 Task: Find a place to stay in Gumdag, Turkmenistan, from June 8 to June 12 for 2 guests, with a price range of ₹8000 to ₹16000, 1 bedroom, 1 bathroom, and self check-in option.
Action: Mouse moved to (448, 107)
Screenshot: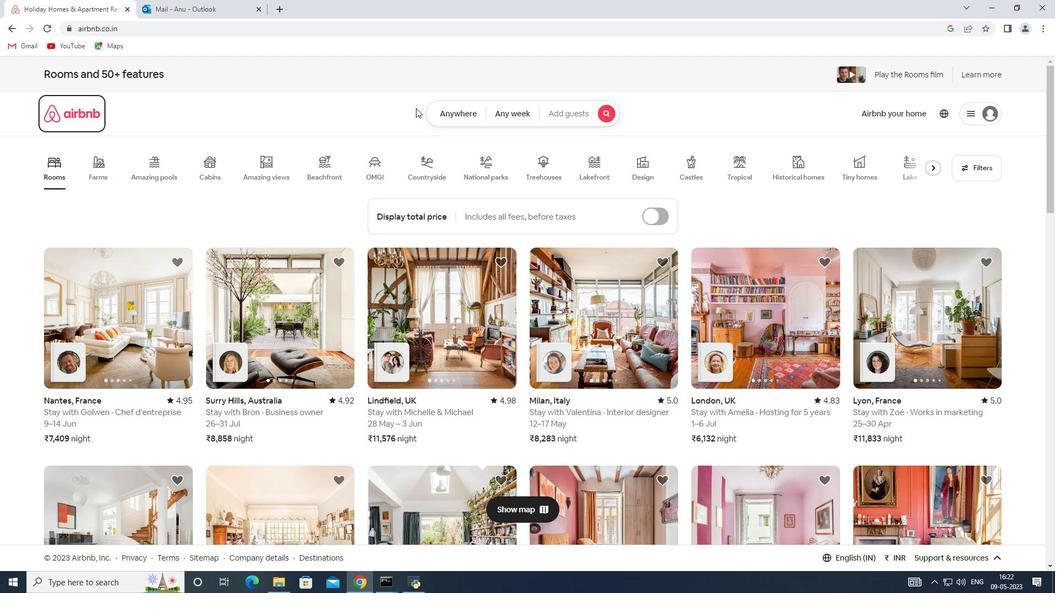 
Action: Mouse pressed left at (448, 107)
Screenshot: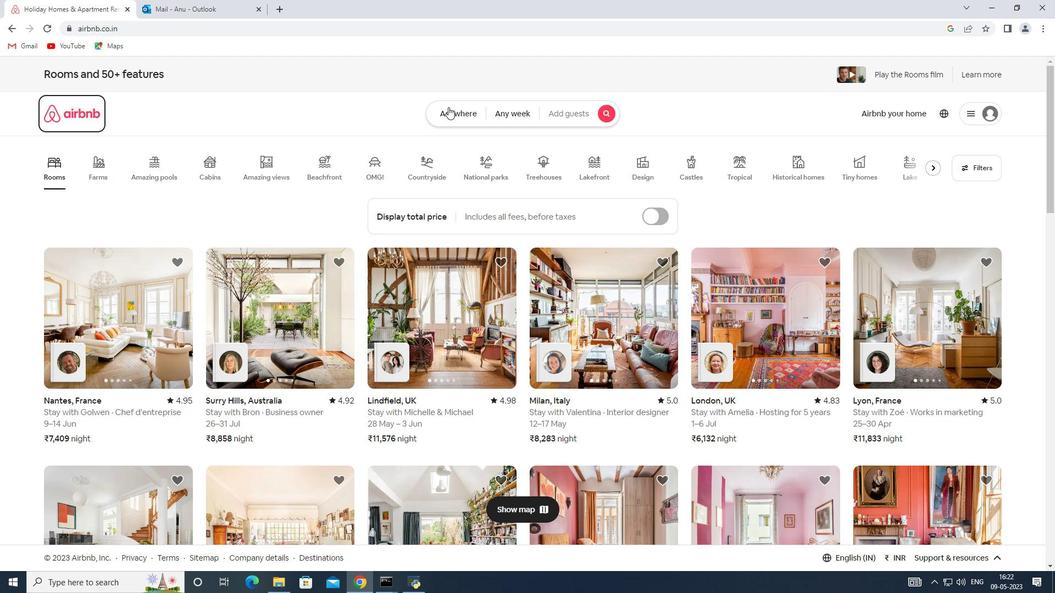 
Action: Mouse moved to (392, 145)
Screenshot: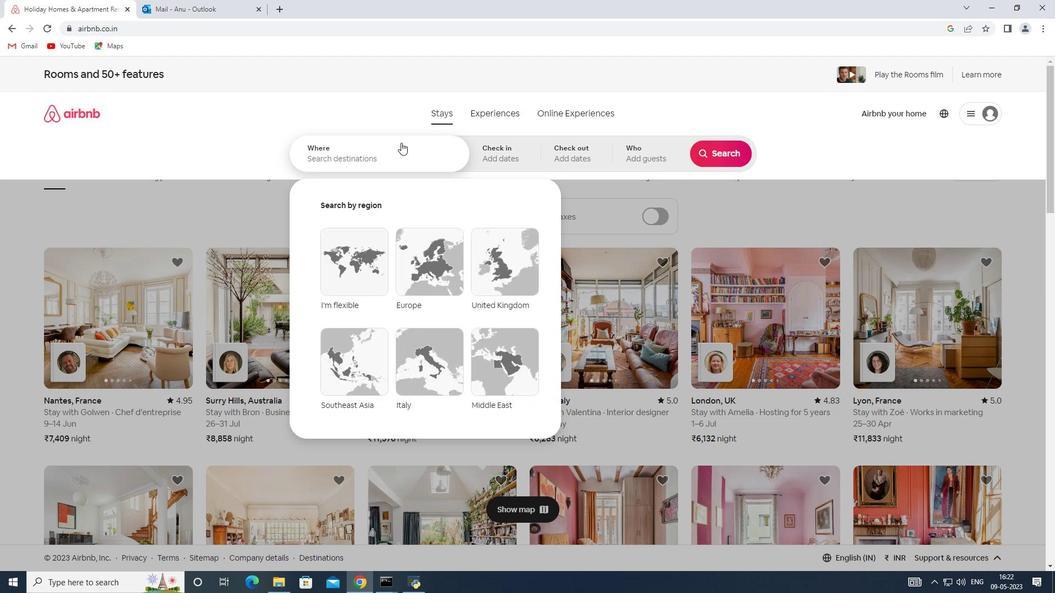 
Action: Mouse pressed left at (392, 145)
Screenshot: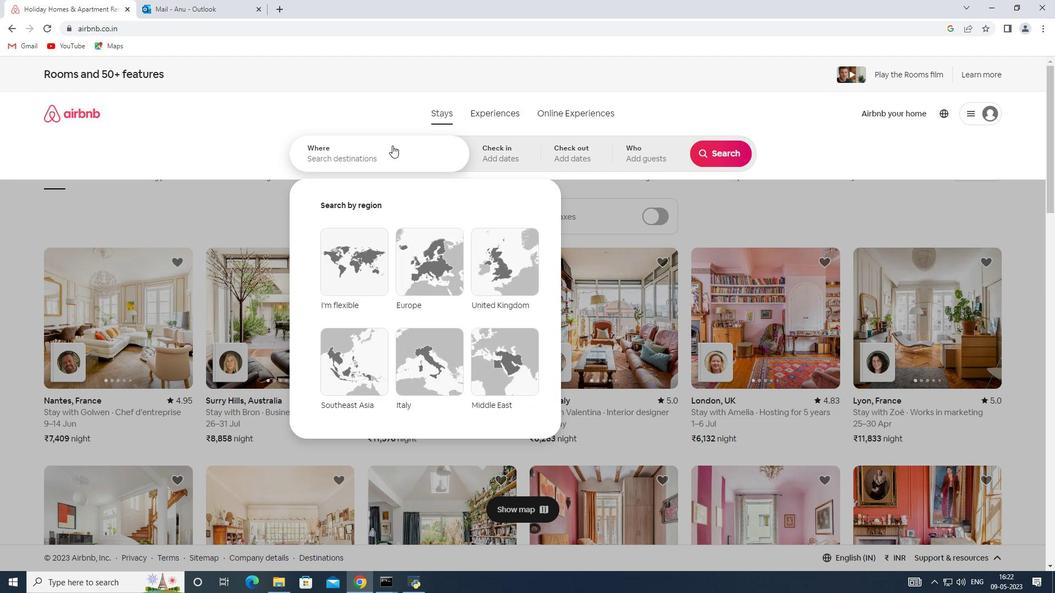 
Action: Key pressed <Key.shift><Key.shift><Key.shift><Key.shift><Key.shift><Key.shift><Key.shift><Key.shift><Key.shift><Key.shift><Key.shift><Key.shift><Key.shift><Key.shift><Key.shift><Key.shift><Key.shift><Key.shift><Key.shift><Key.shift><Key.shift><Key.shift><Key.shift><Key.shift><Key.shift><Key.shift><Key.shift><Key.shift><Key.shift><Key.shift><Key.shift>Gumdag,<Key.shift>Turkmenistan
Screenshot: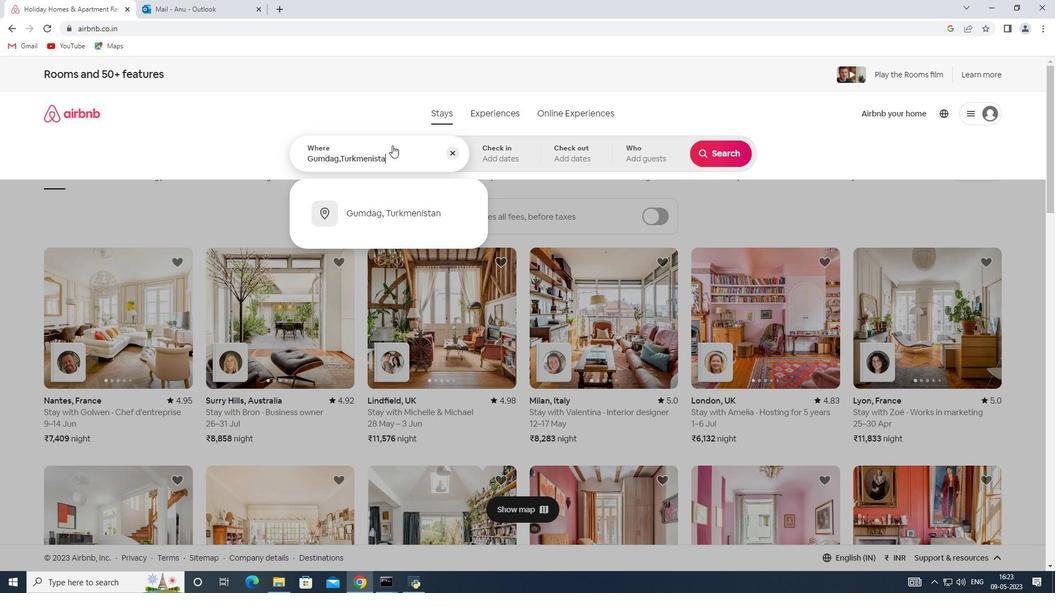 
Action: Mouse moved to (513, 143)
Screenshot: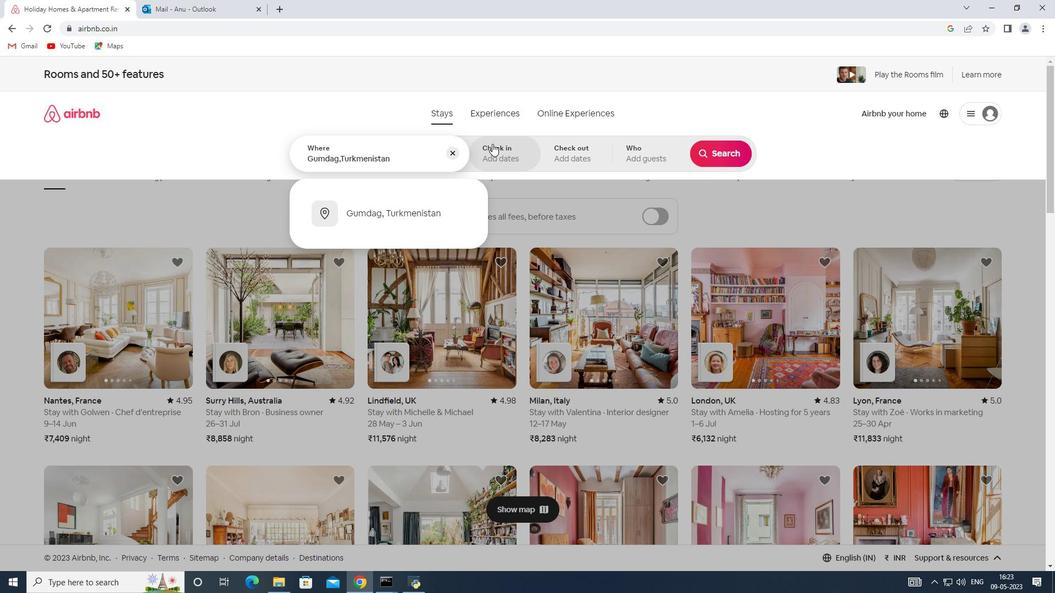 
Action: Mouse pressed left at (513, 143)
Screenshot: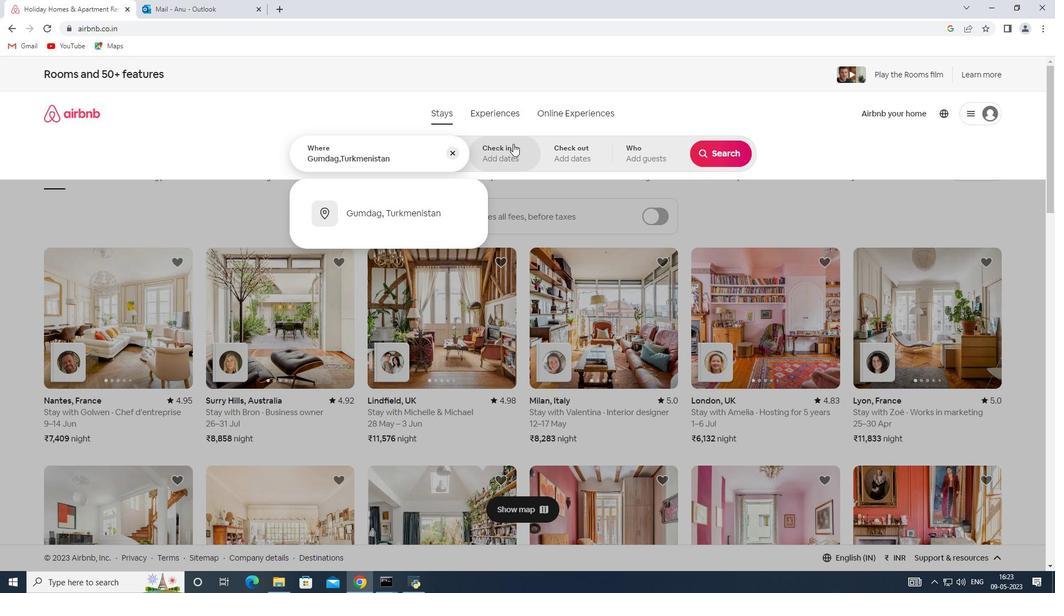 
Action: Mouse moved to (657, 310)
Screenshot: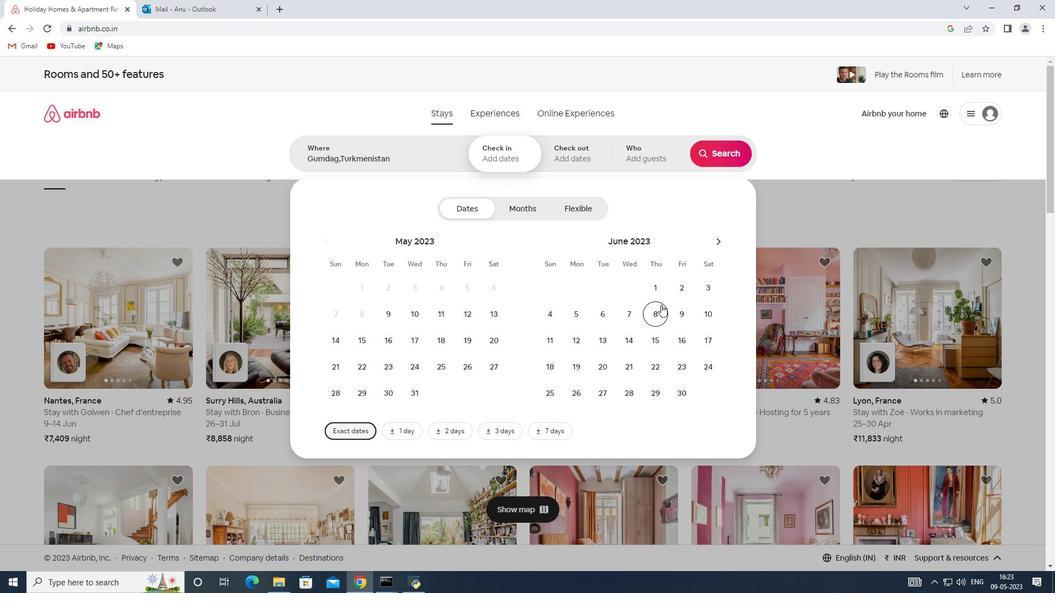 
Action: Mouse pressed left at (657, 310)
Screenshot: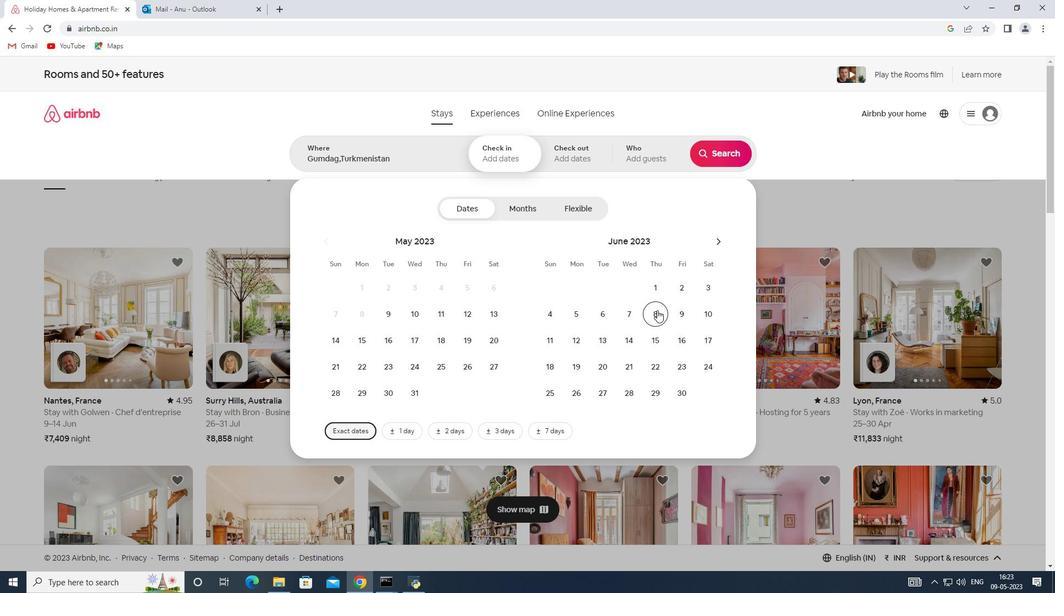 
Action: Mouse moved to (577, 340)
Screenshot: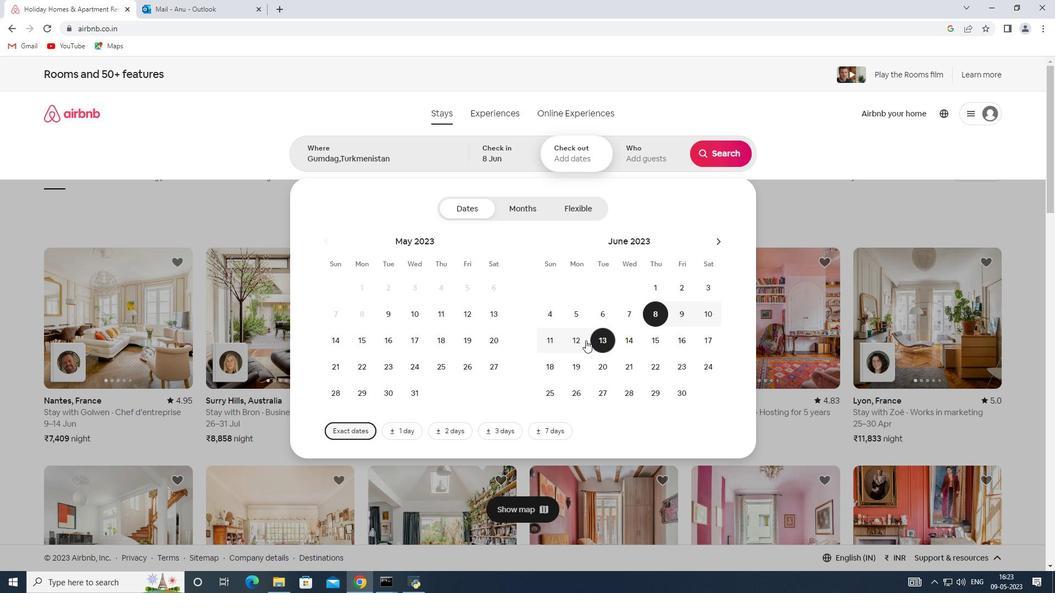 
Action: Mouse pressed left at (577, 340)
Screenshot: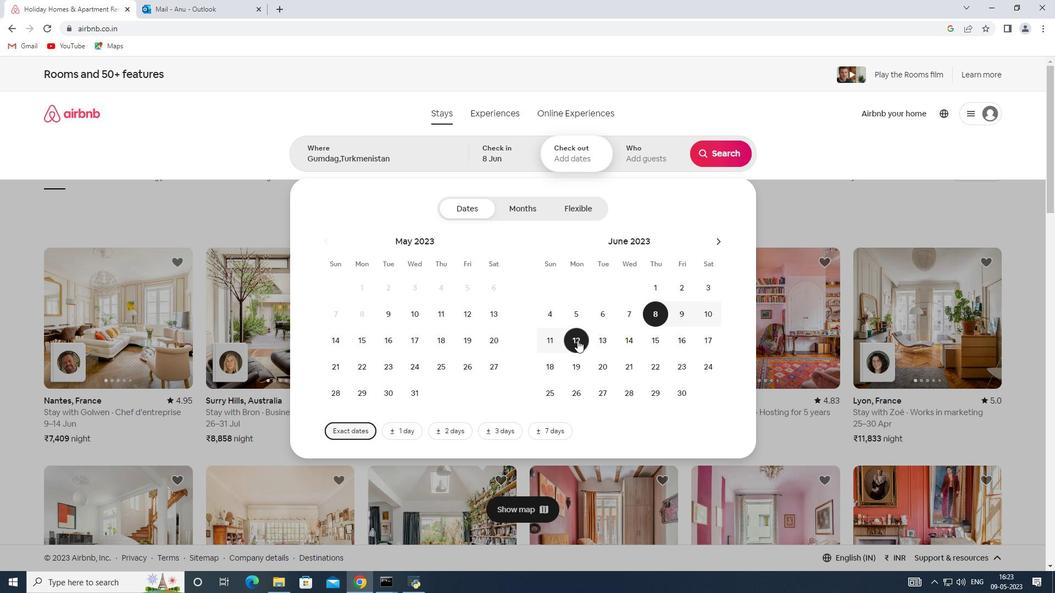 
Action: Mouse moved to (639, 155)
Screenshot: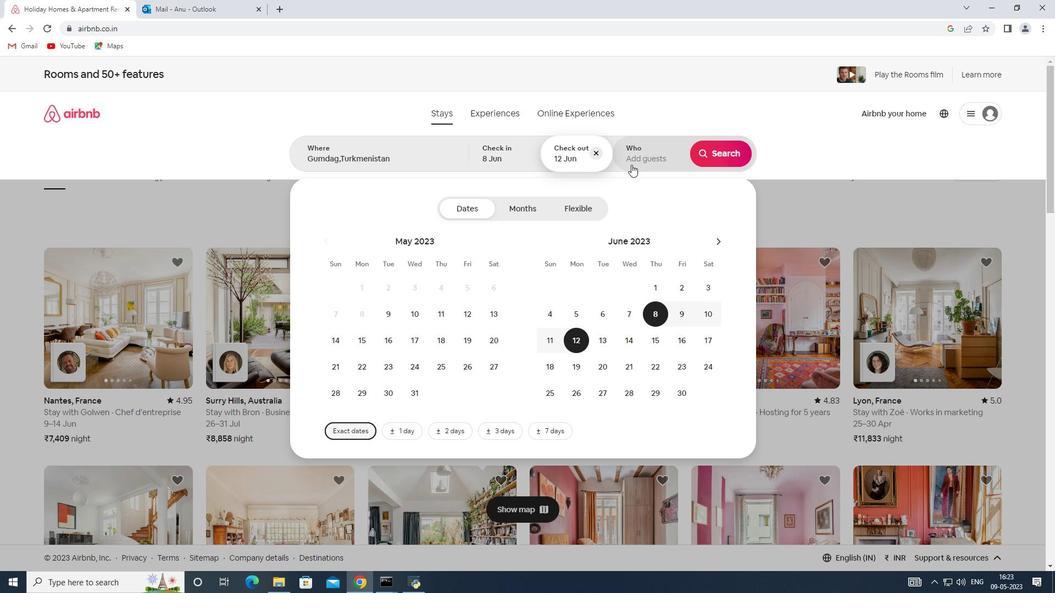 
Action: Mouse pressed left at (639, 155)
Screenshot: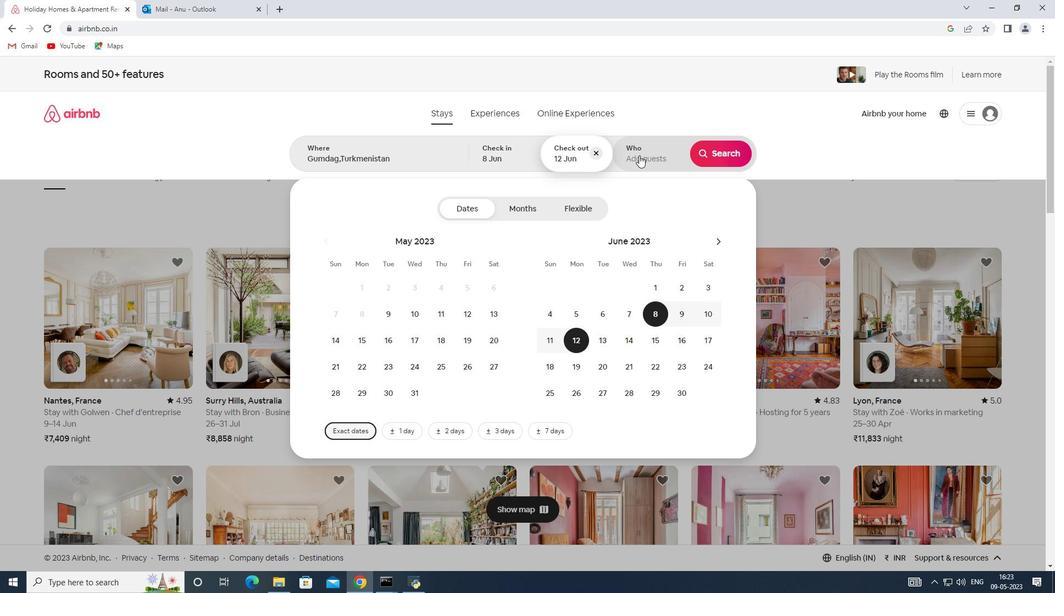 
Action: Mouse moved to (720, 213)
Screenshot: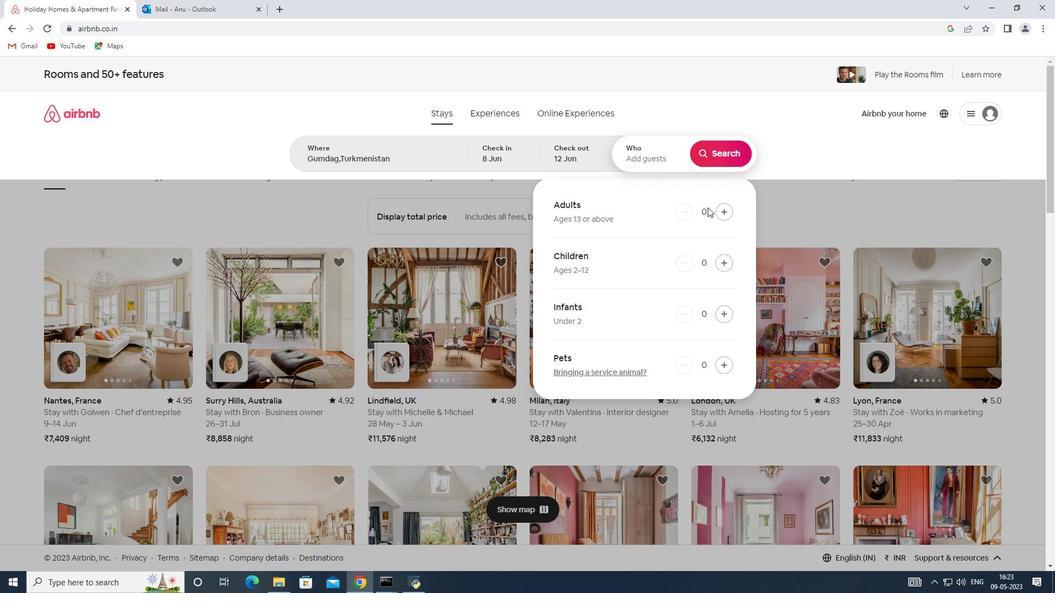
Action: Mouse pressed left at (720, 213)
Screenshot: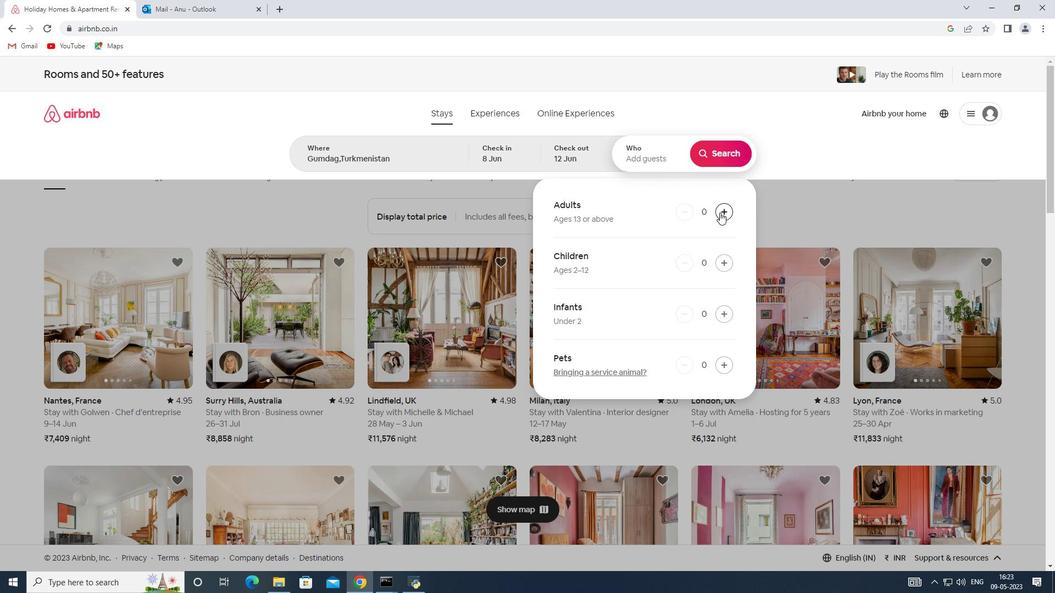 
Action: Mouse pressed left at (720, 213)
Screenshot: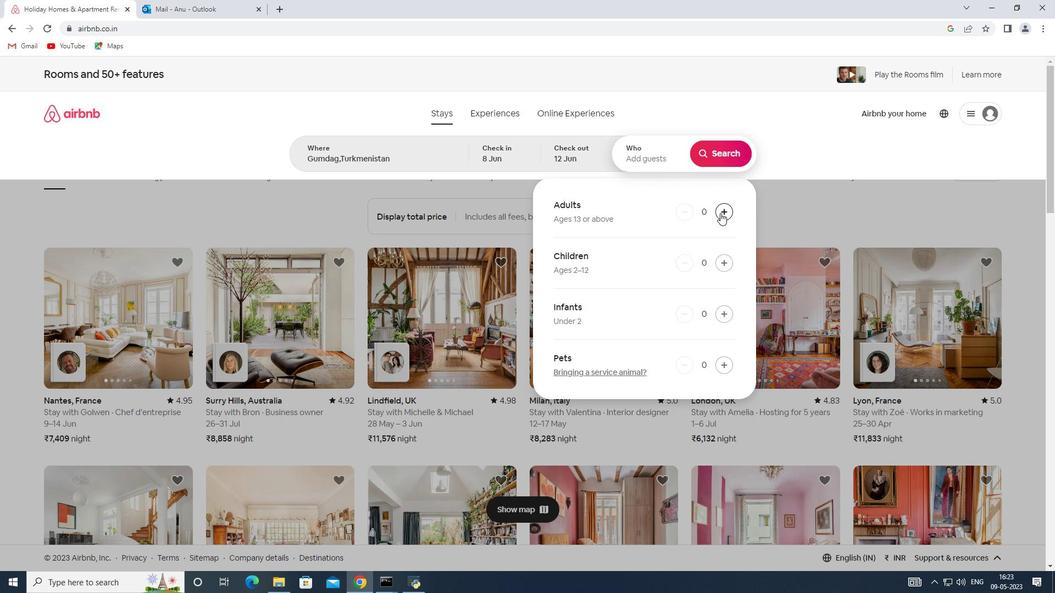 
Action: Mouse moved to (733, 155)
Screenshot: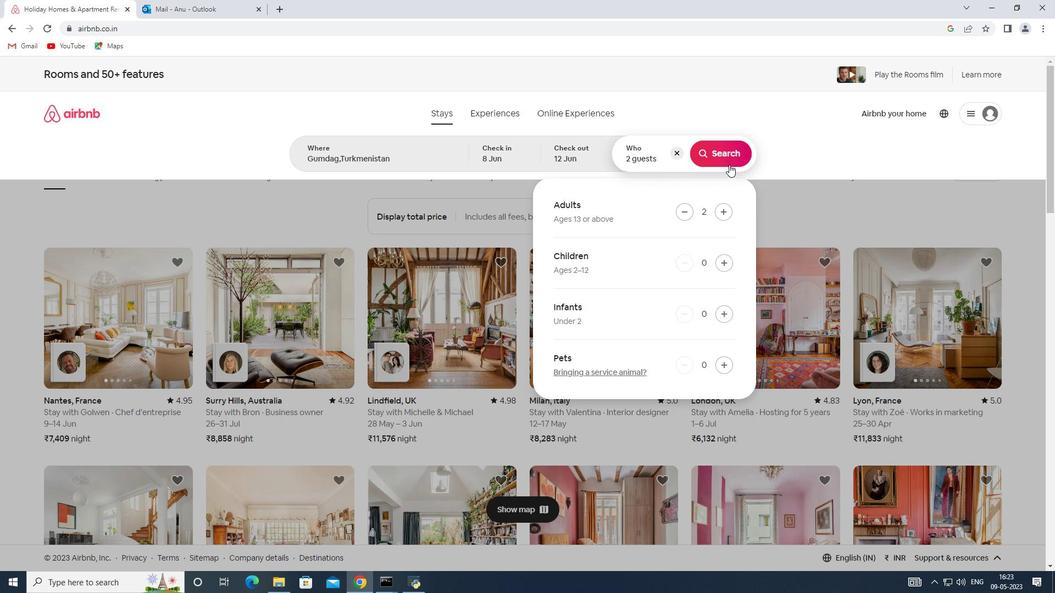 
Action: Mouse pressed left at (733, 155)
Screenshot: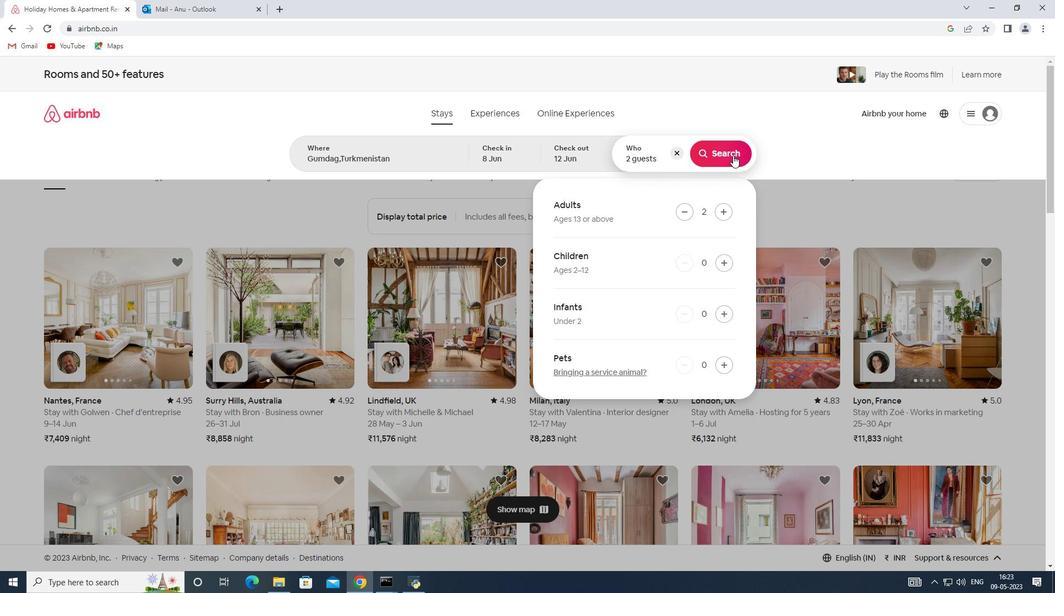 
Action: Mouse moved to (1010, 117)
Screenshot: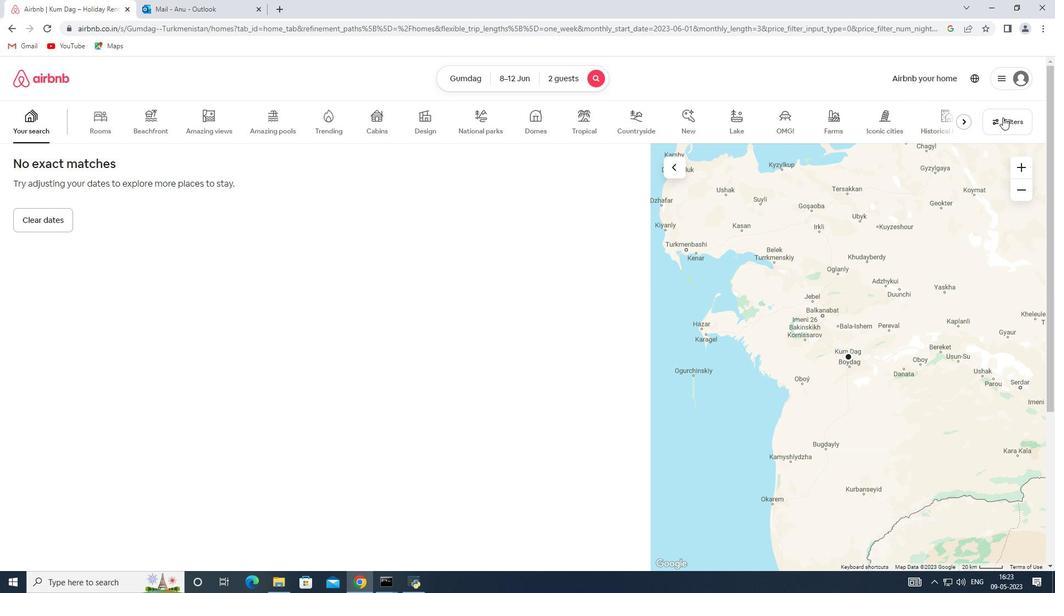 
Action: Mouse pressed left at (1010, 117)
Screenshot: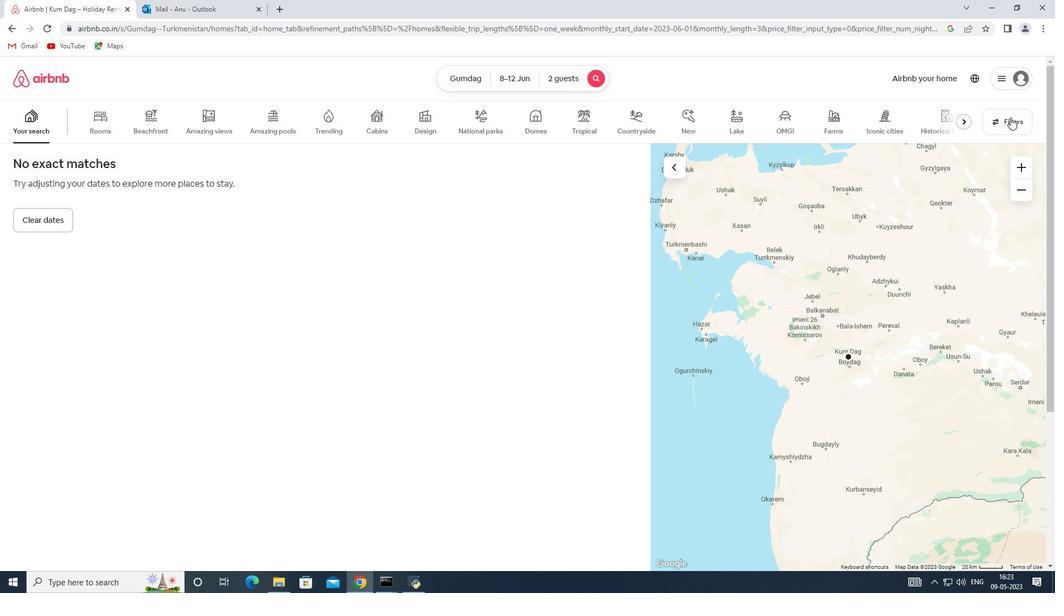 
Action: Mouse moved to (386, 391)
Screenshot: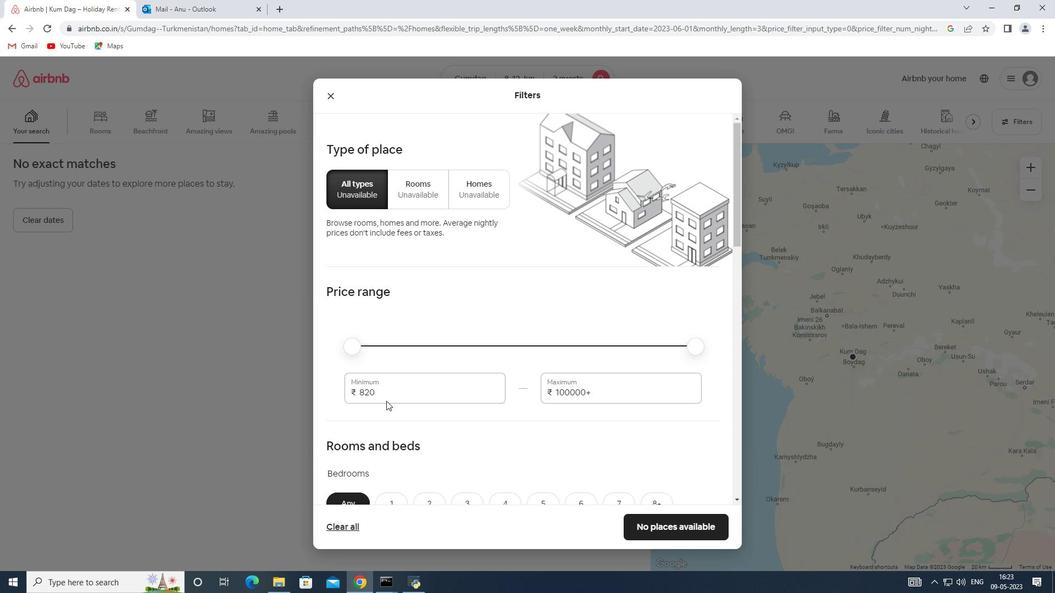 
Action: Mouse pressed left at (386, 391)
Screenshot: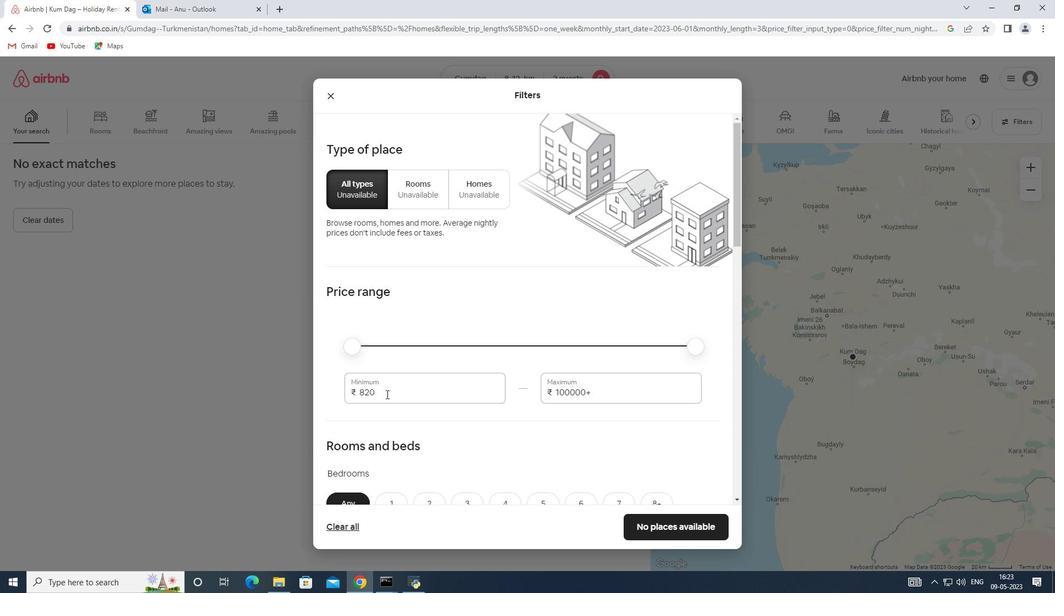 
Action: Mouse moved to (339, 388)
Screenshot: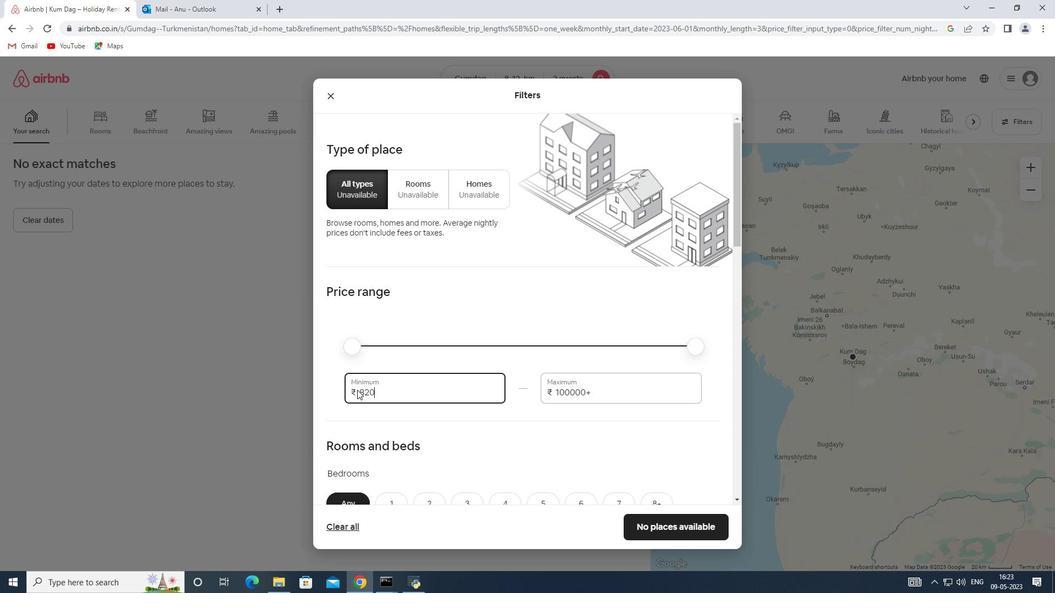 
Action: Key pressed 8000
Screenshot: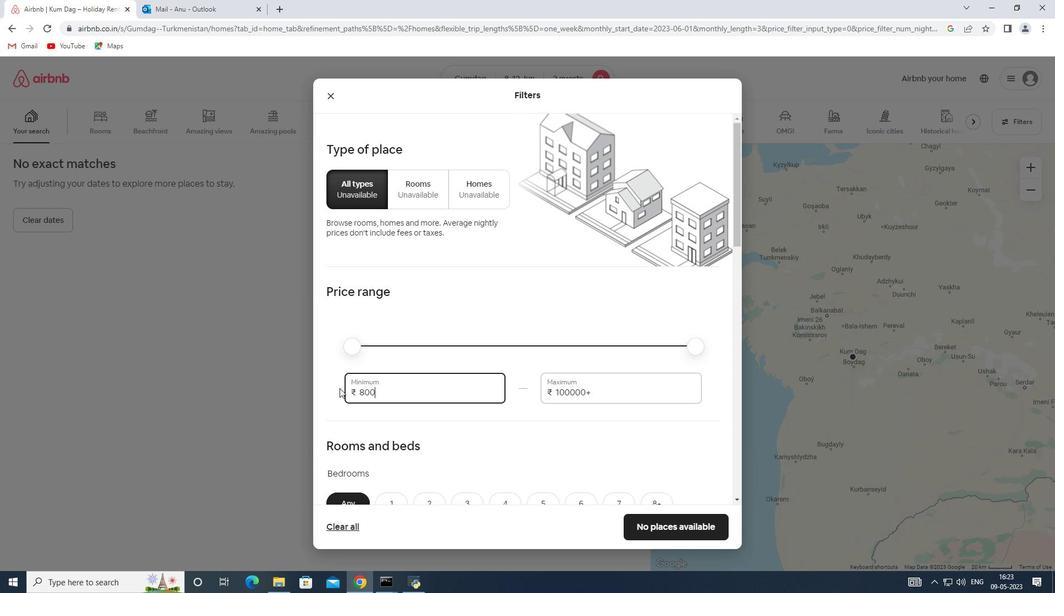 
Action: Mouse moved to (593, 395)
Screenshot: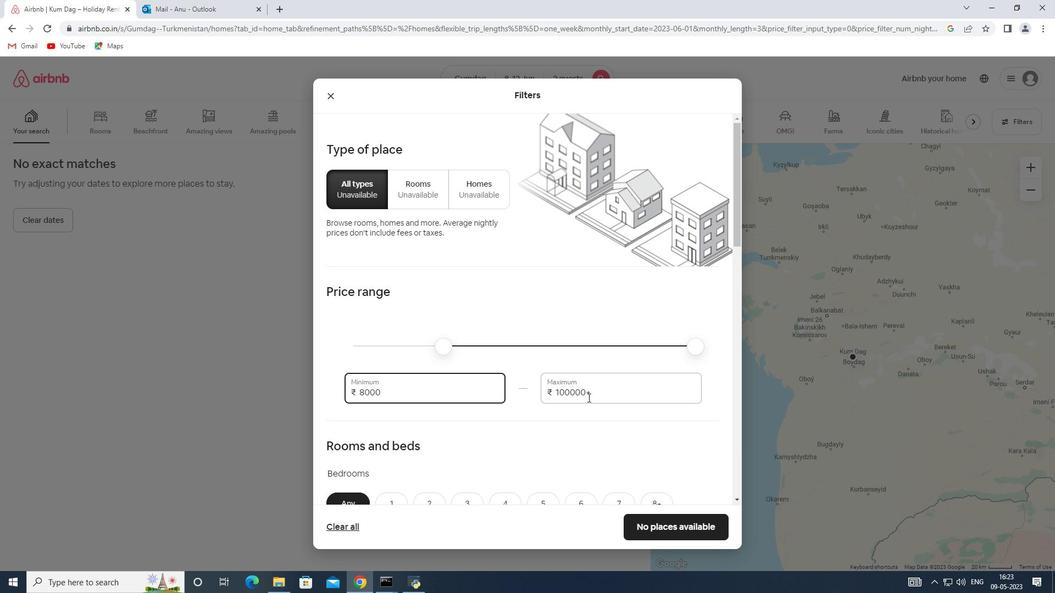 
Action: Mouse pressed left at (593, 395)
Screenshot: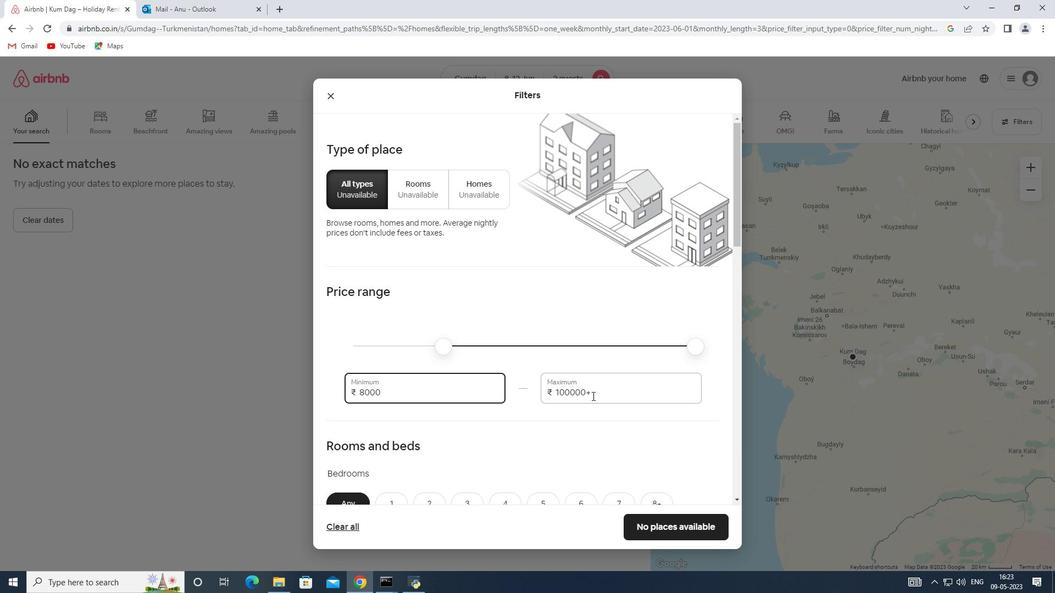 
Action: Mouse moved to (514, 400)
Screenshot: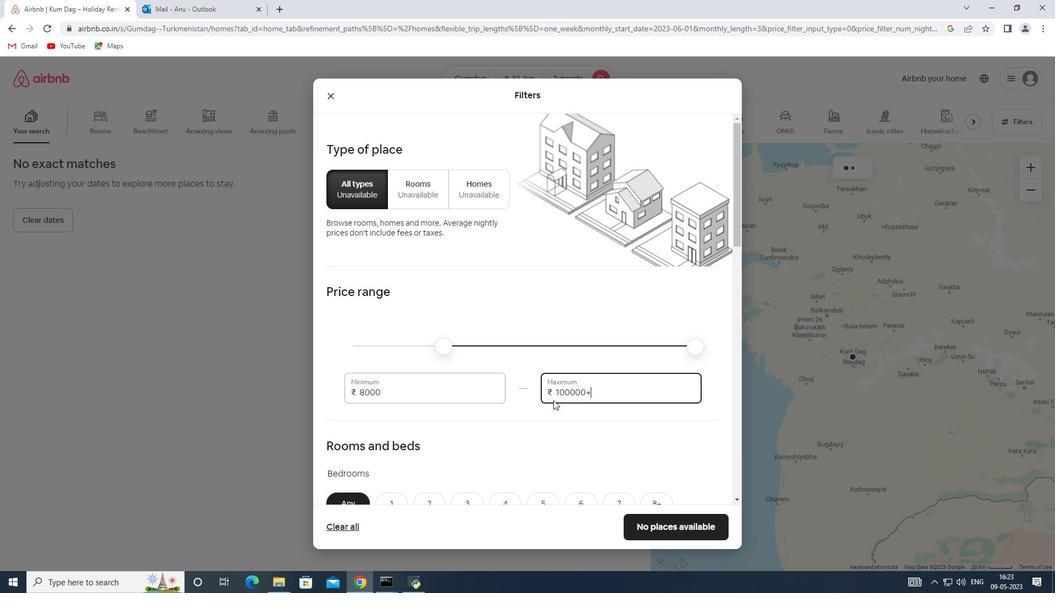 
Action: Key pressed 16000
Screenshot: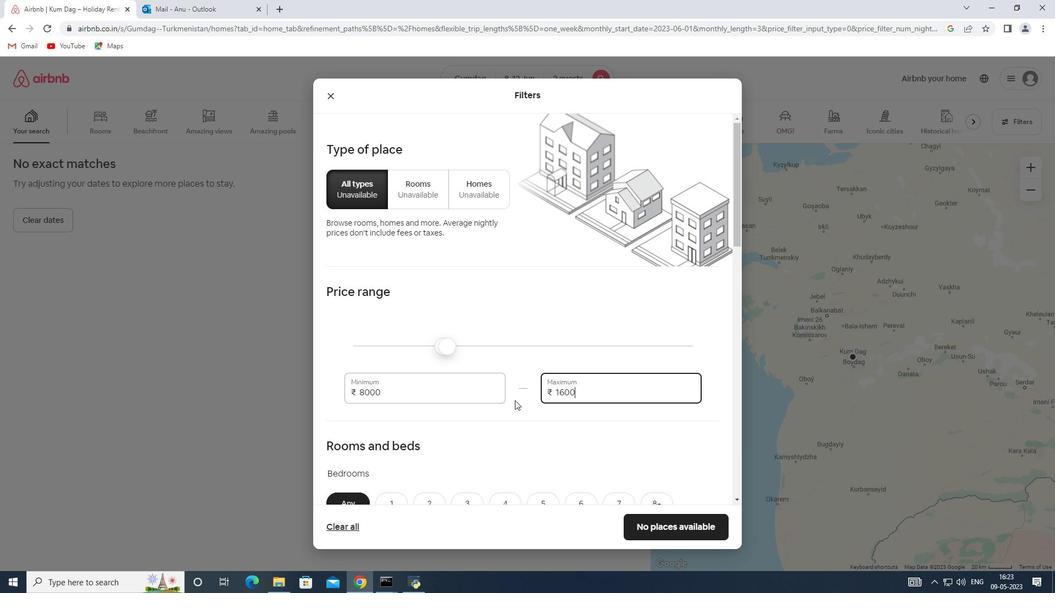 
Action: Mouse moved to (515, 396)
Screenshot: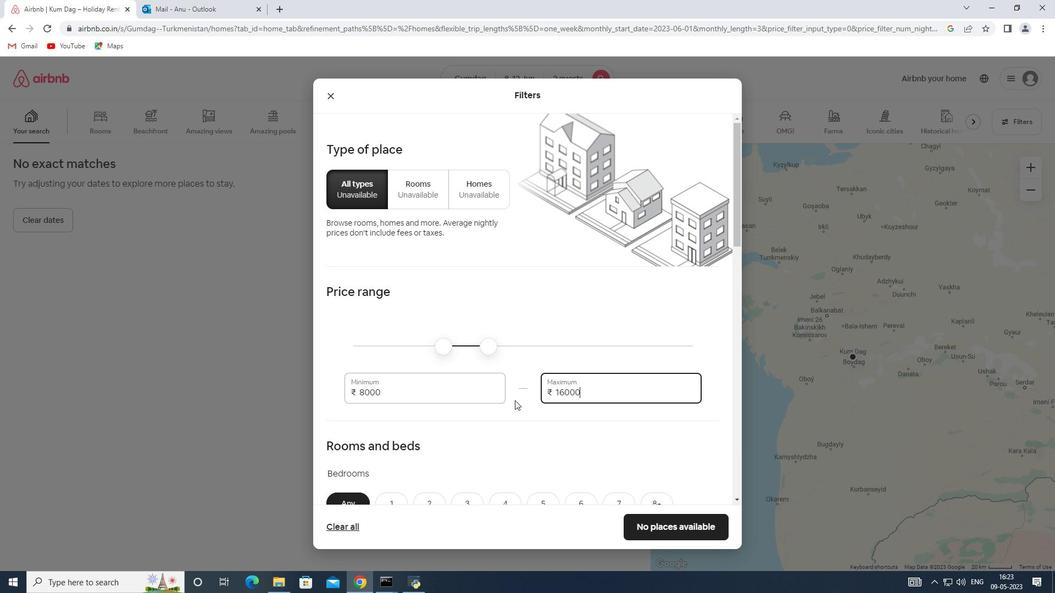 
Action: Mouse scrolled (515, 395) with delta (0, 0)
Screenshot: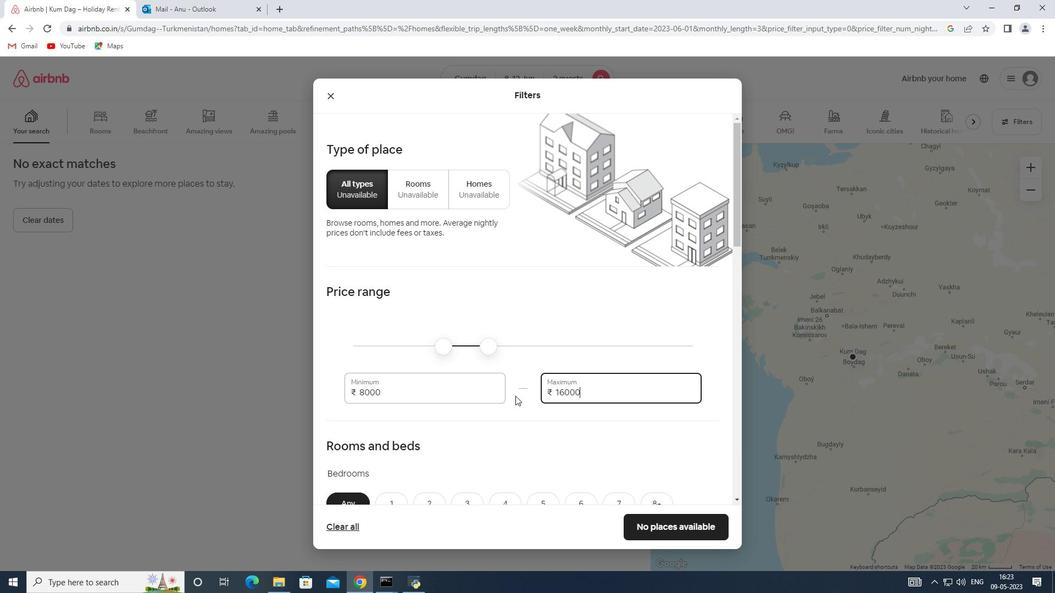 
Action: Mouse scrolled (515, 395) with delta (0, 0)
Screenshot: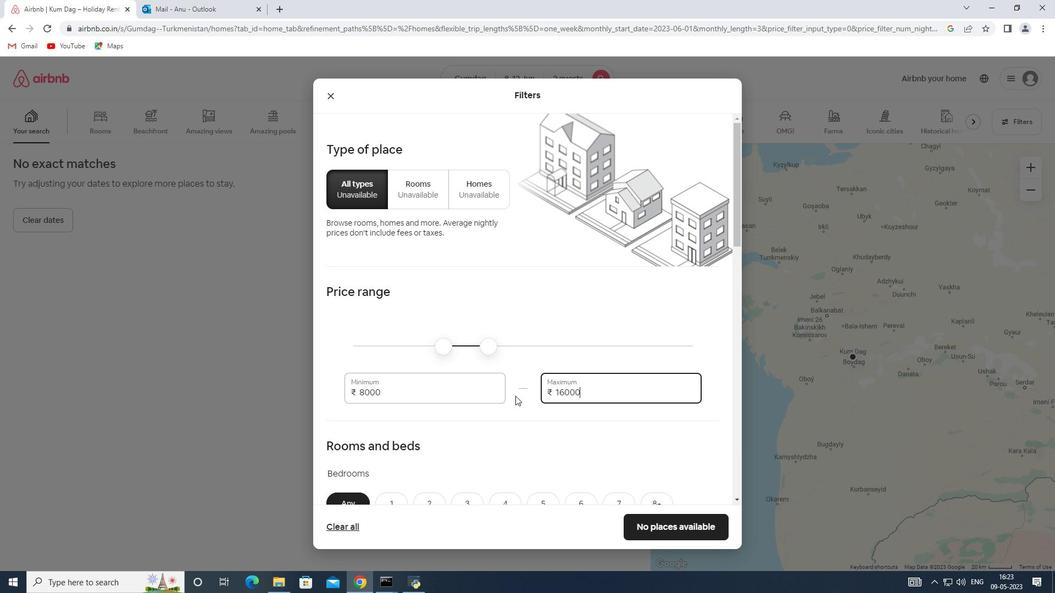 
Action: Mouse moved to (515, 391)
Screenshot: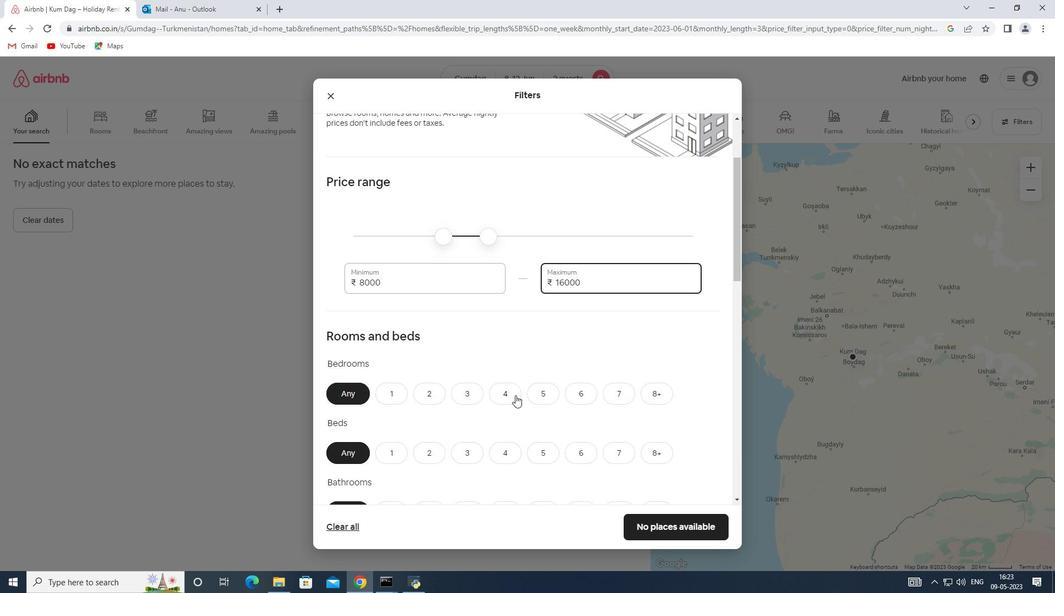 
Action: Mouse scrolled (515, 391) with delta (0, 0)
Screenshot: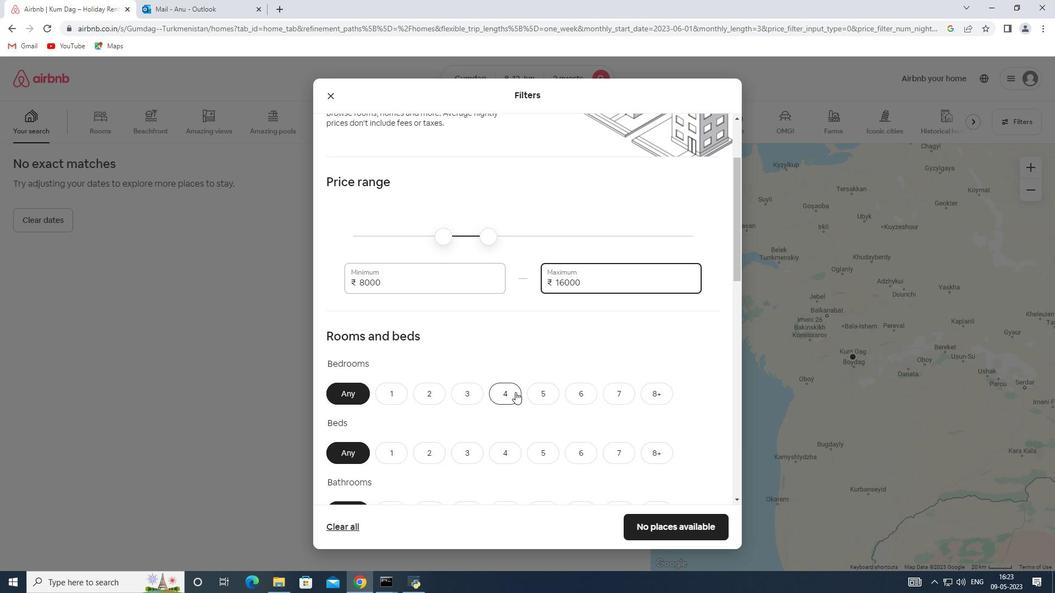 
Action: Mouse moved to (515, 391)
Screenshot: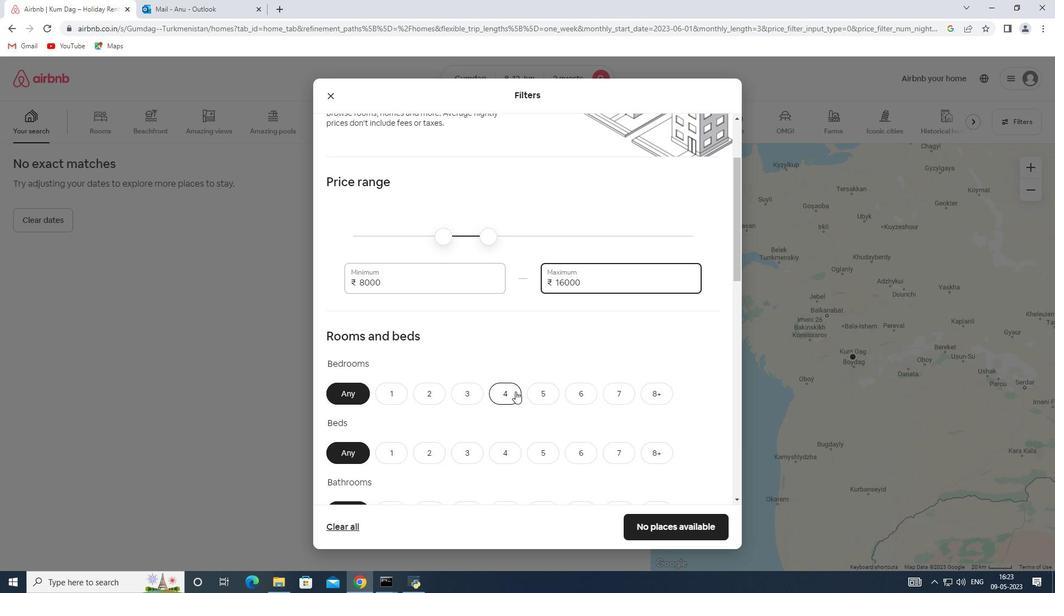 
Action: Mouse scrolled (515, 390) with delta (0, 0)
Screenshot: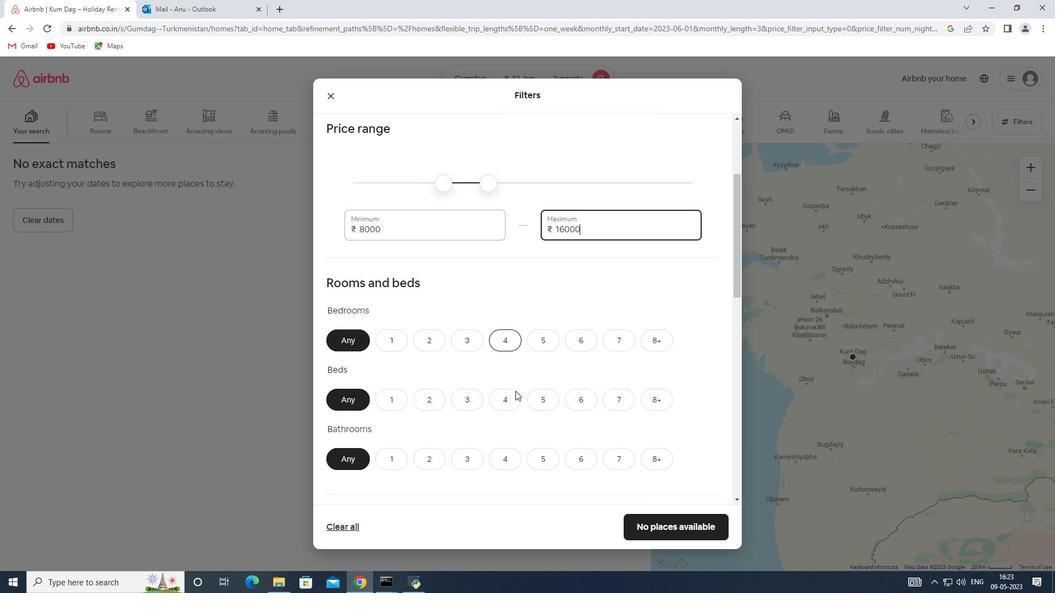 
Action: Mouse scrolled (515, 390) with delta (0, 0)
Screenshot: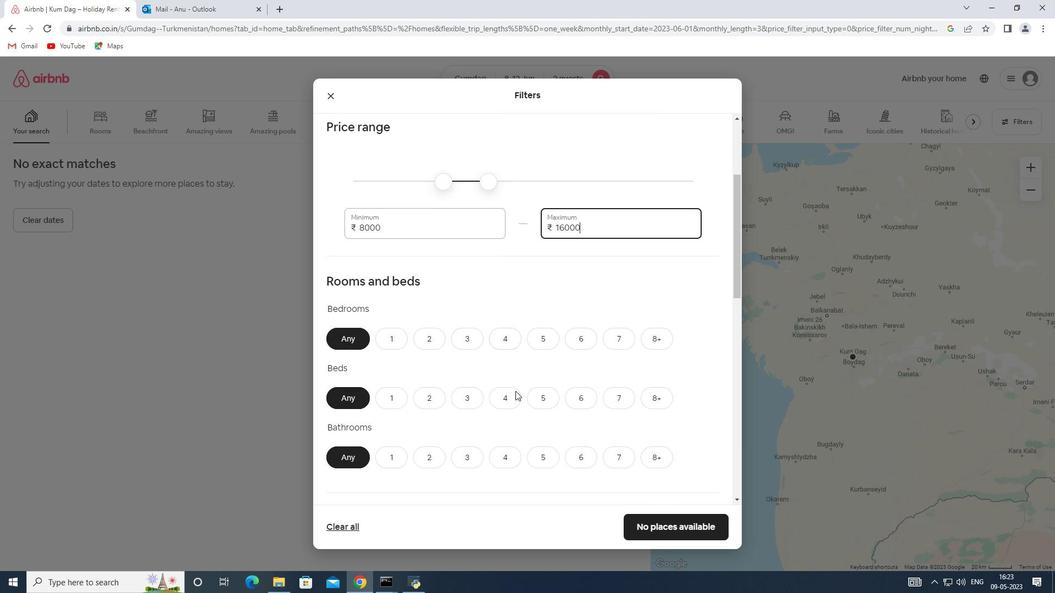 
Action: Mouse moved to (381, 219)
Screenshot: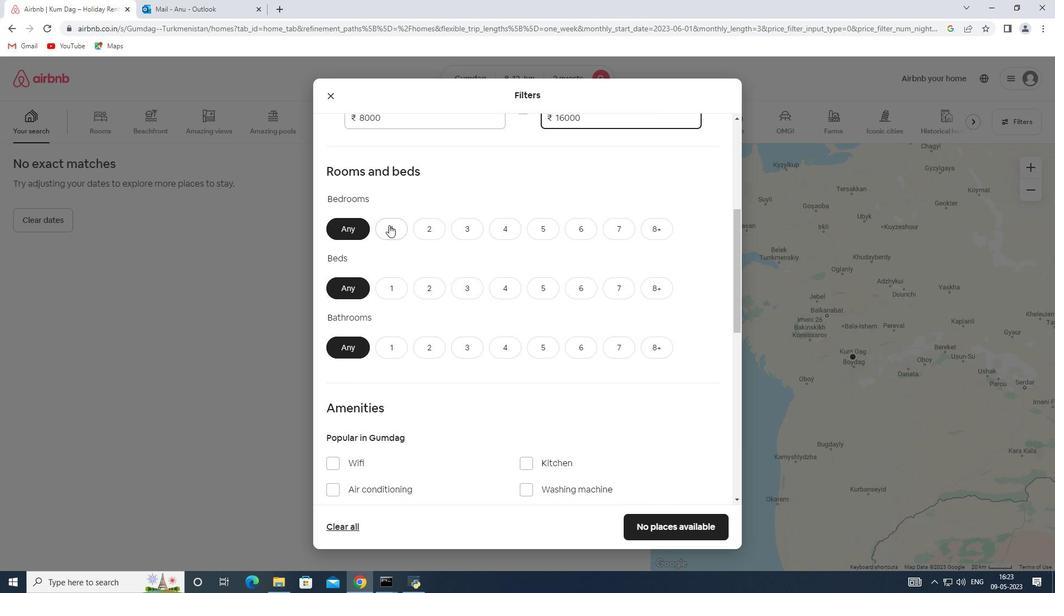 
Action: Mouse pressed left at (381, 219)
Screenshot: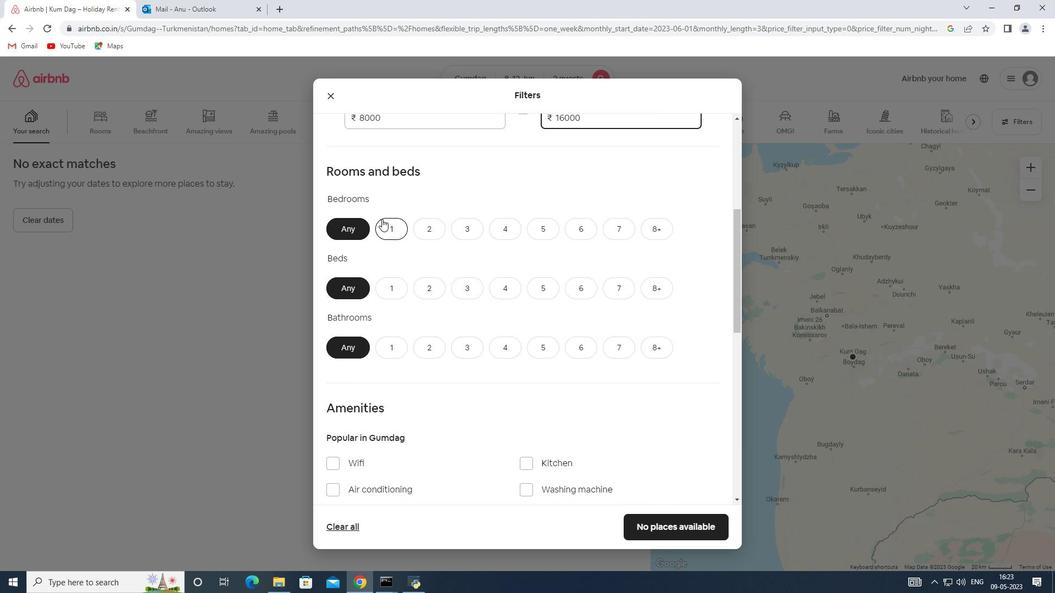 
Action: Mouse moved to (386, 288)
Screenshot: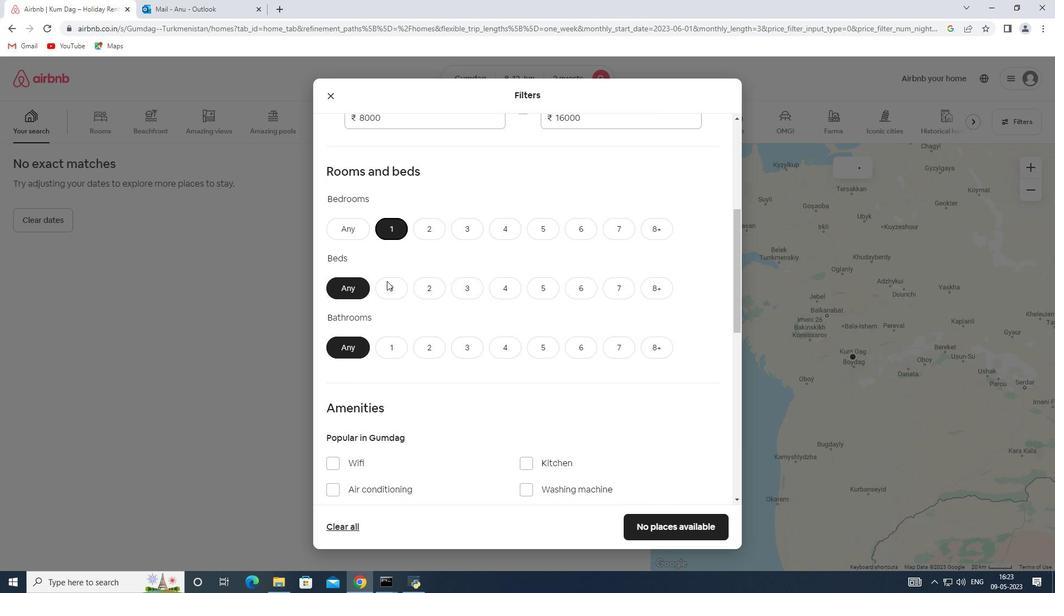 
Action: Mouse pressed left at (386, 288)
Screenshot: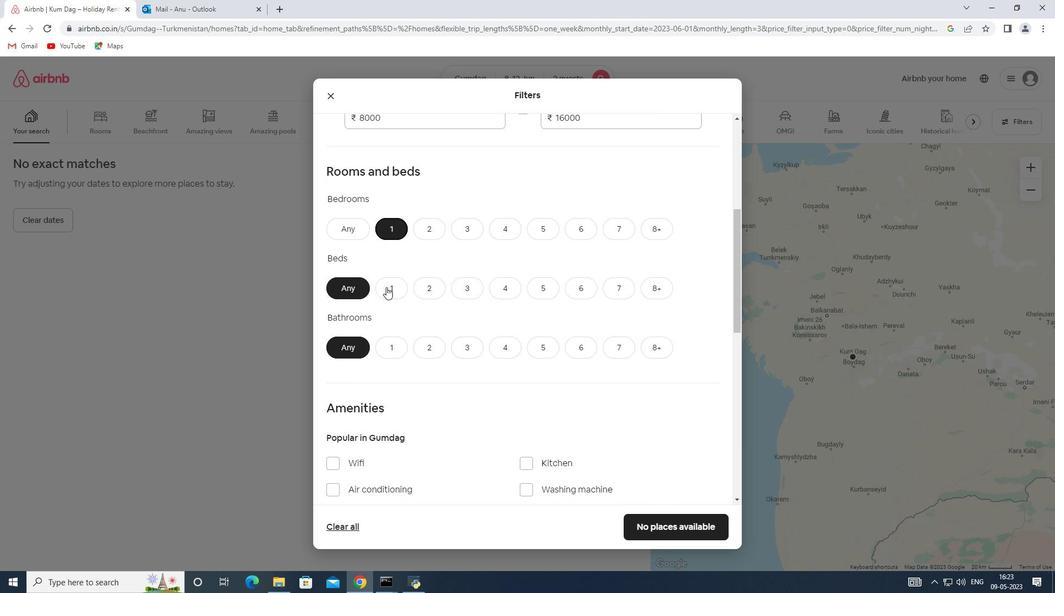 
Action: Mouse moved to (385, 347)
Screenshot: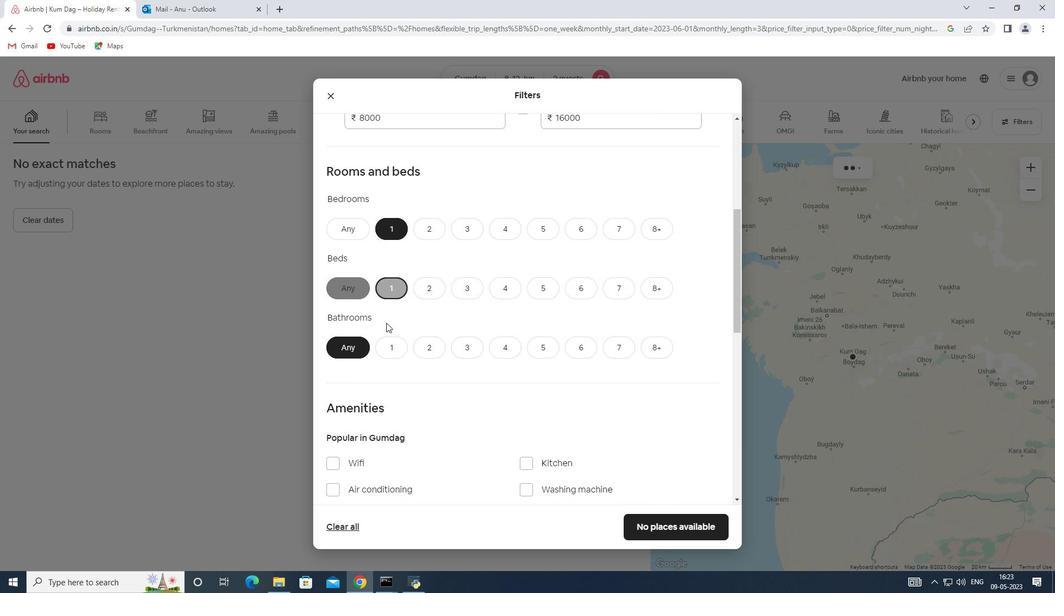 
Action: Mouse pressed left at (385, 347)
Screenshot: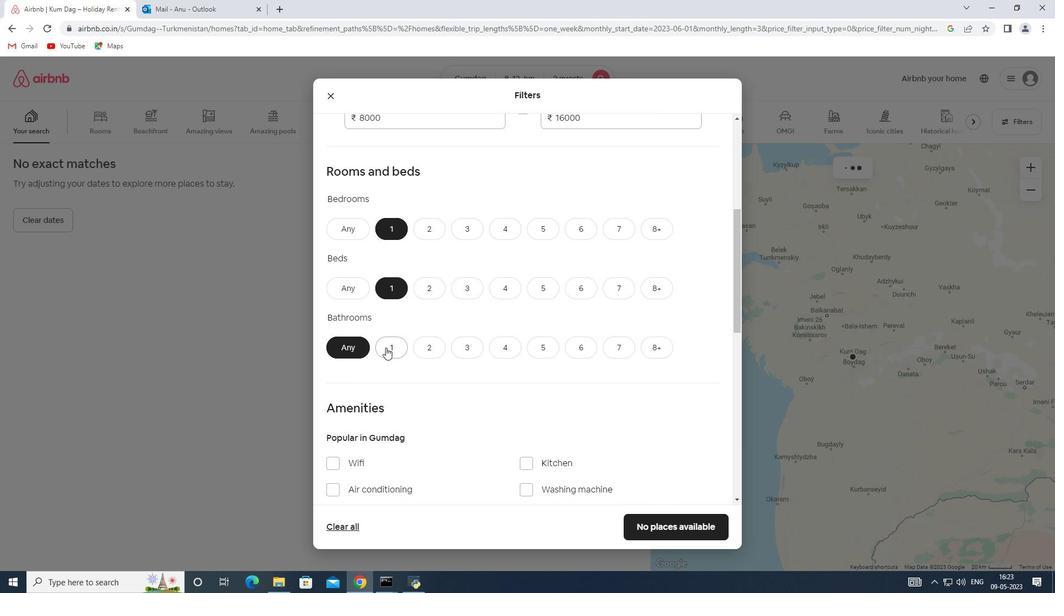 
Action: Mouse moved to (412, 296)
Screenshot: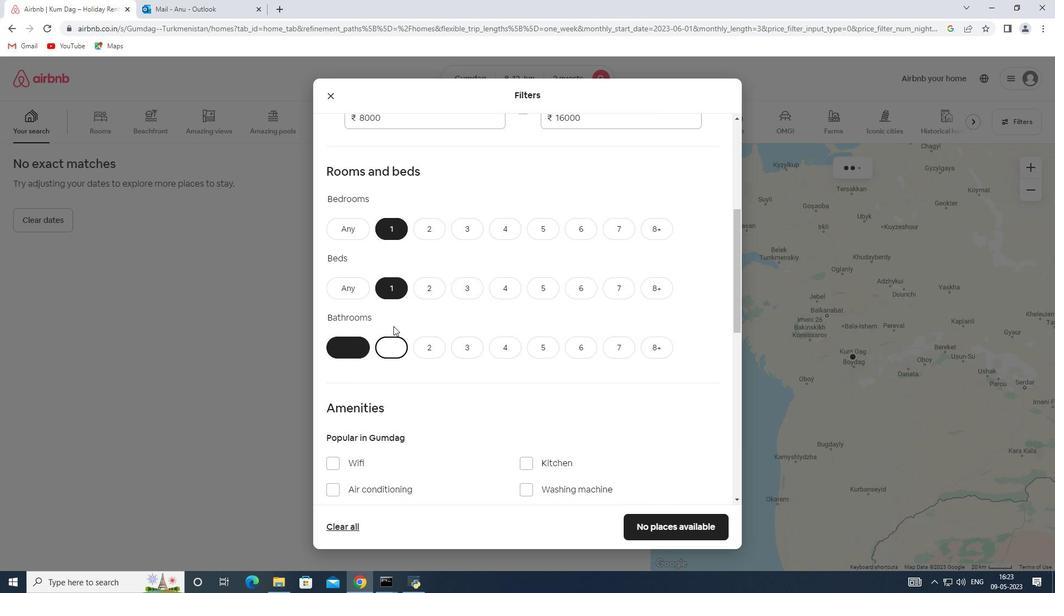 
Action: Mouse scrolled (412, 296) with delta (0, 0)
Screenshot: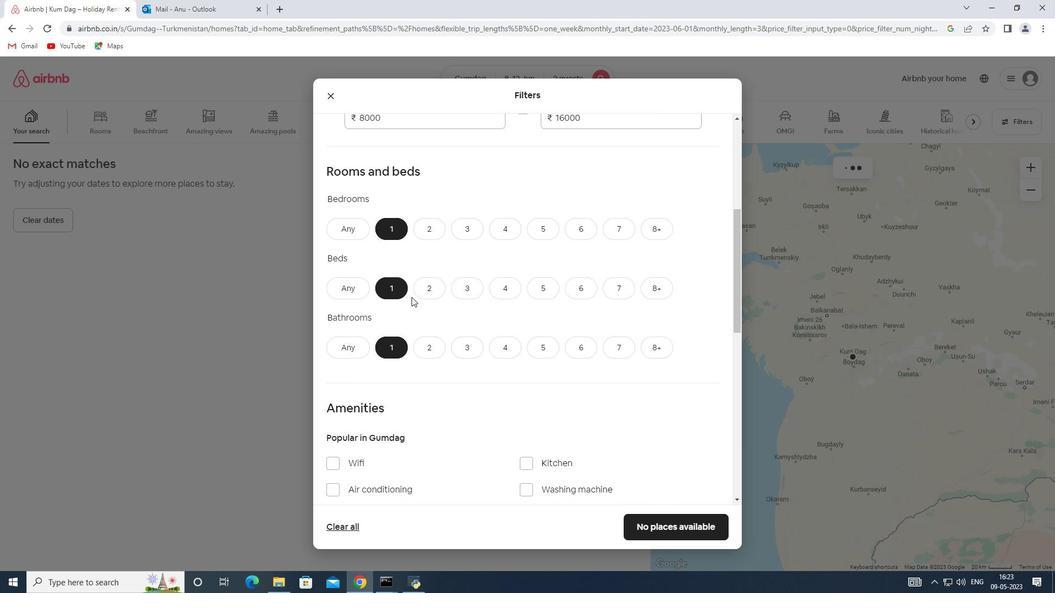 
Action: Mouse scrolled (412, 296) with delta (0, 0)
Screenshot: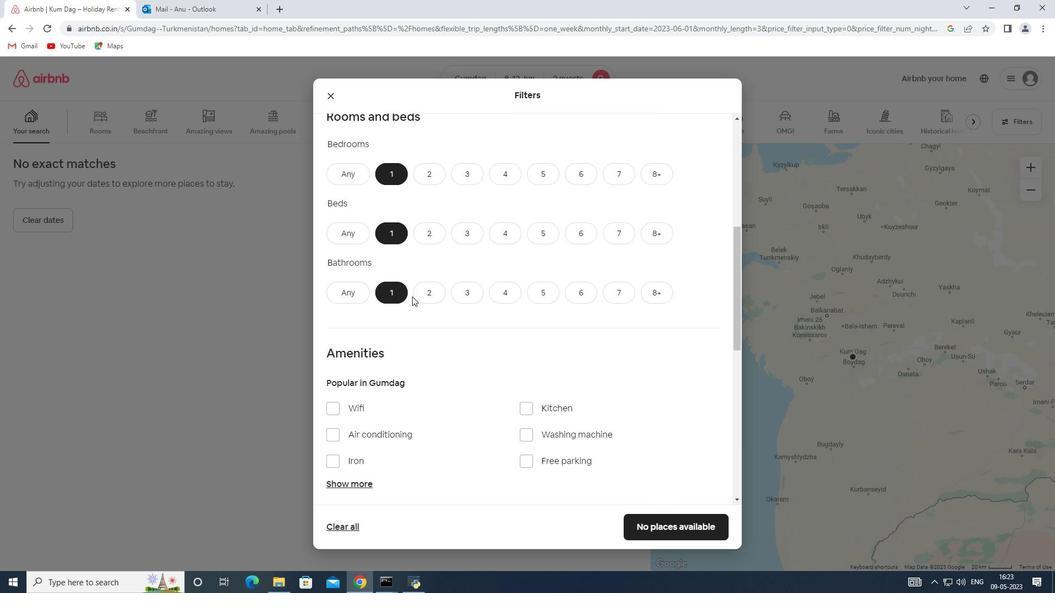 
Action: Mouse moved to (423, 289)
Screenshot: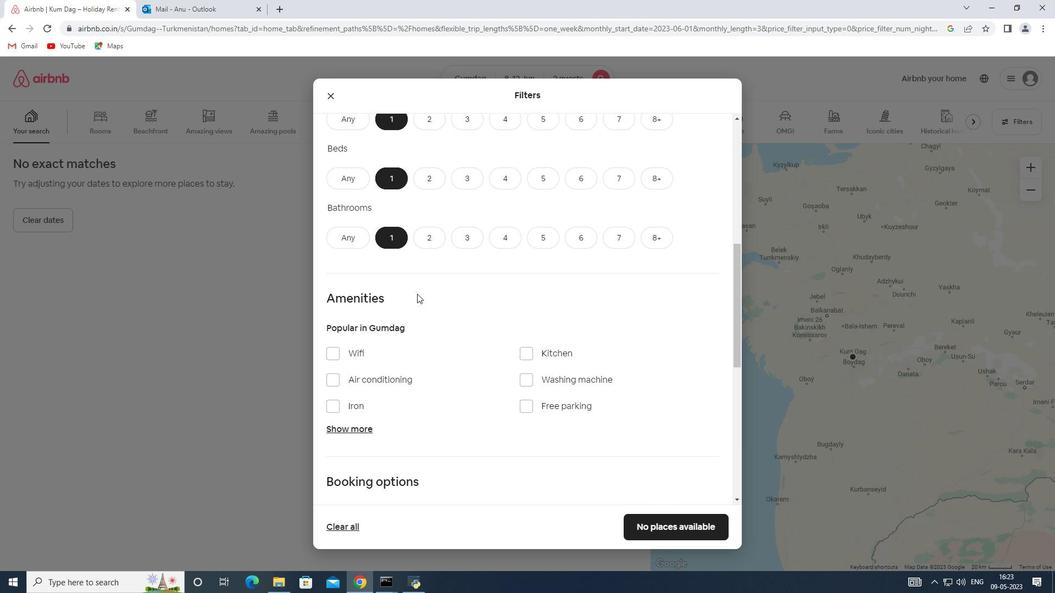 
Action: Mouse scrolled (423, 288) with delta (0, 0)
Screenshot: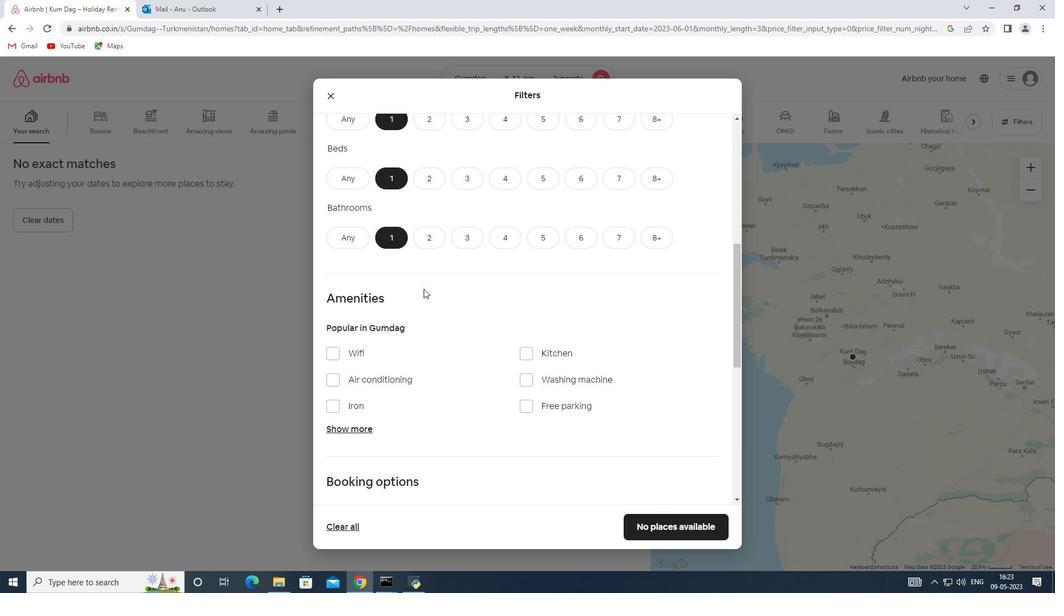 
Action: Mouse moved to (355, 373)
Screenshot: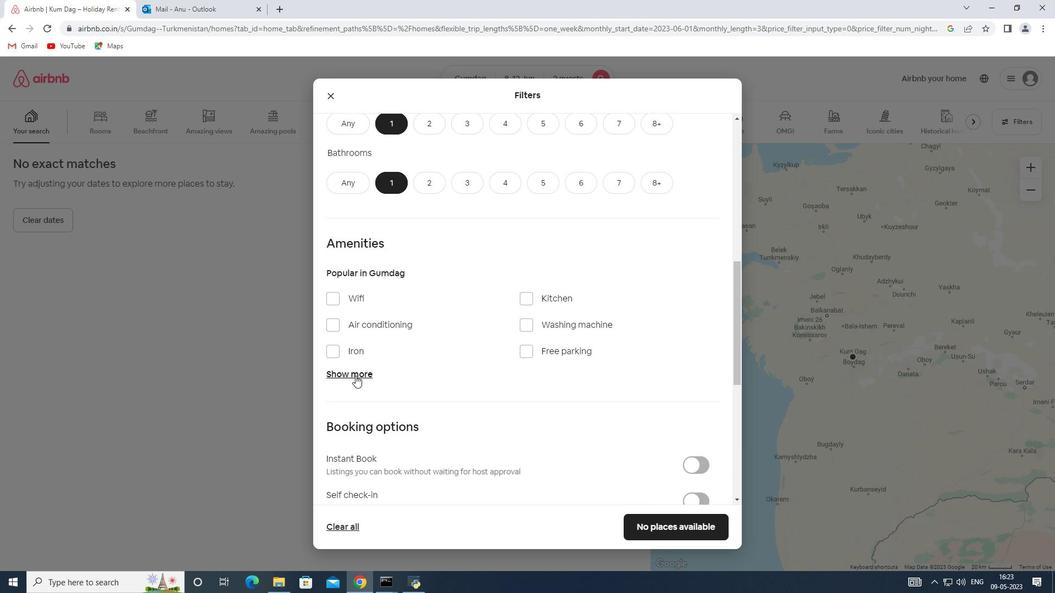 
Action: Mouse pressed left at (355, 373)
Screenshot: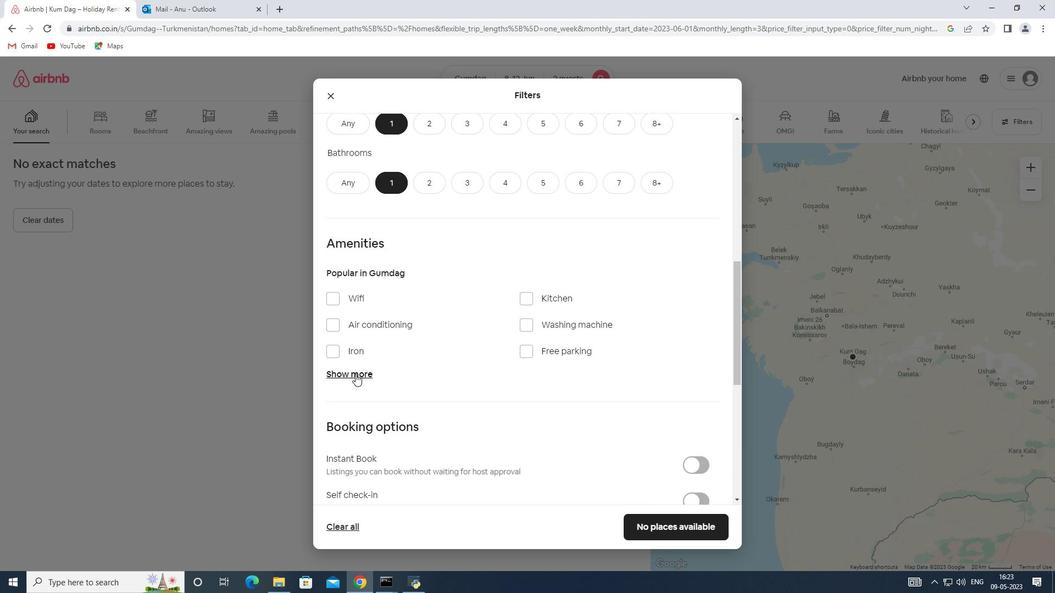 
Action: Mouse moved to (376, 350)
Screenshot: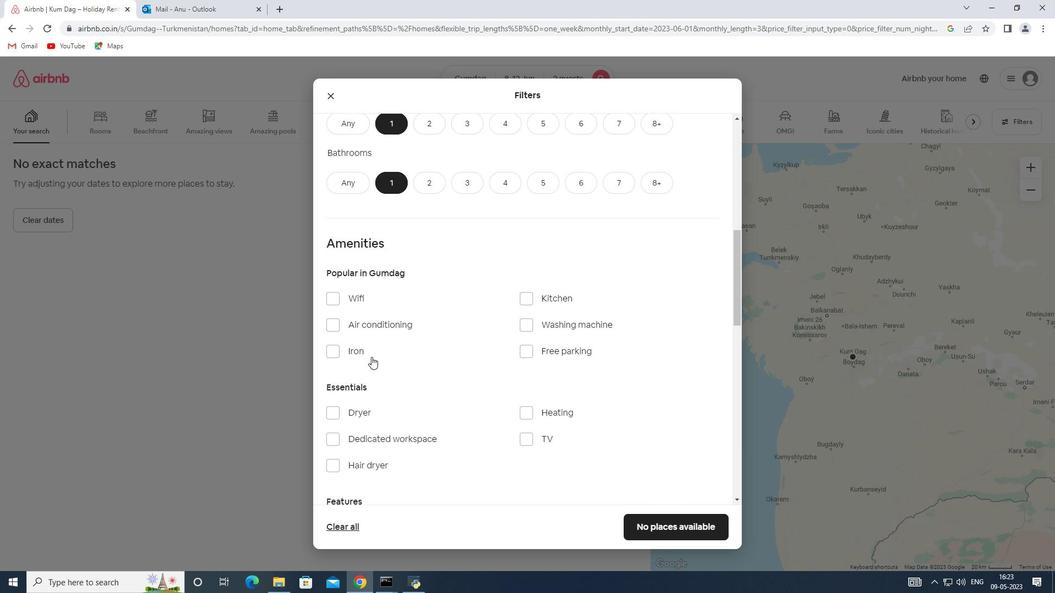 
Action: Mouse scrolled (376, 350) with delta (0, 0)
Screenshot: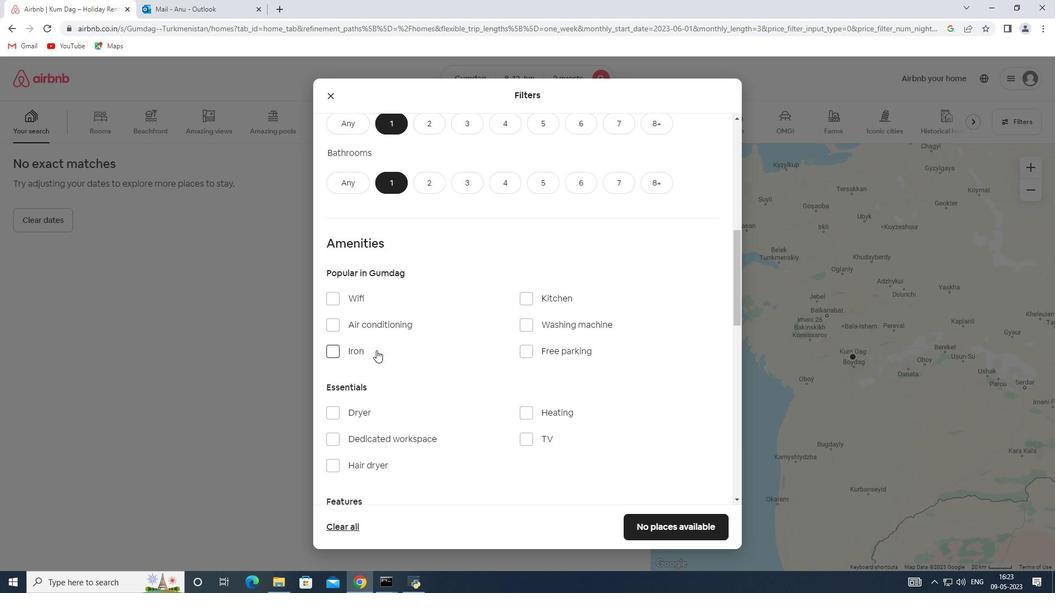 
Action: Mouse moved to (348, 247)
Screenshot: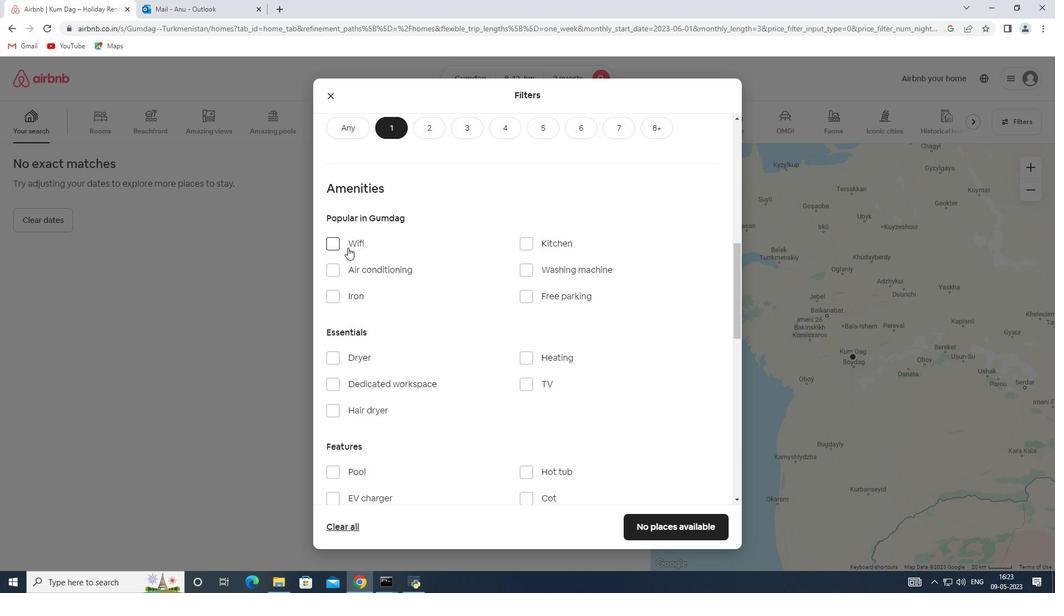 
Action: Mouse scrolled (348, 247) with delta (0, 0)
Screenshot: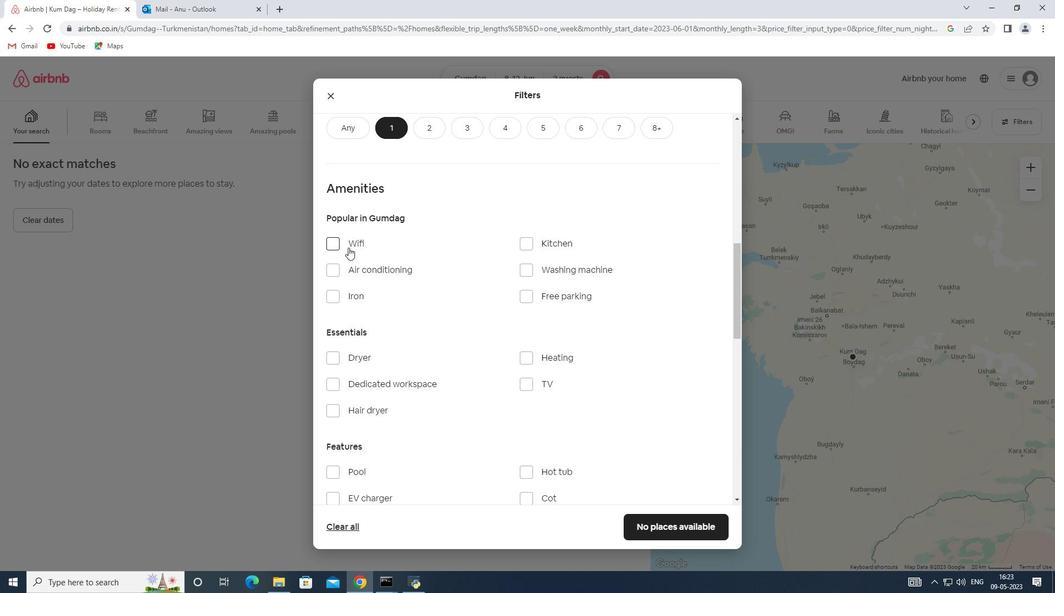 
Action: Mouse scrolled (348, 247) with delta (0, 0)
Screenshot: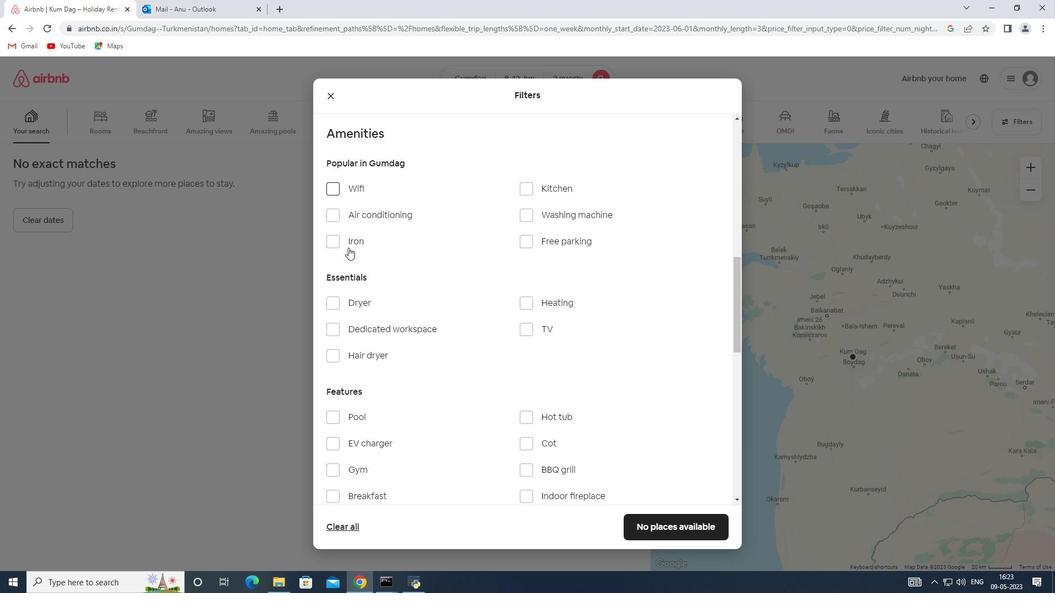 
Action: Mouse scrolled (348, 247) with delta (0, 0)
Screenshot: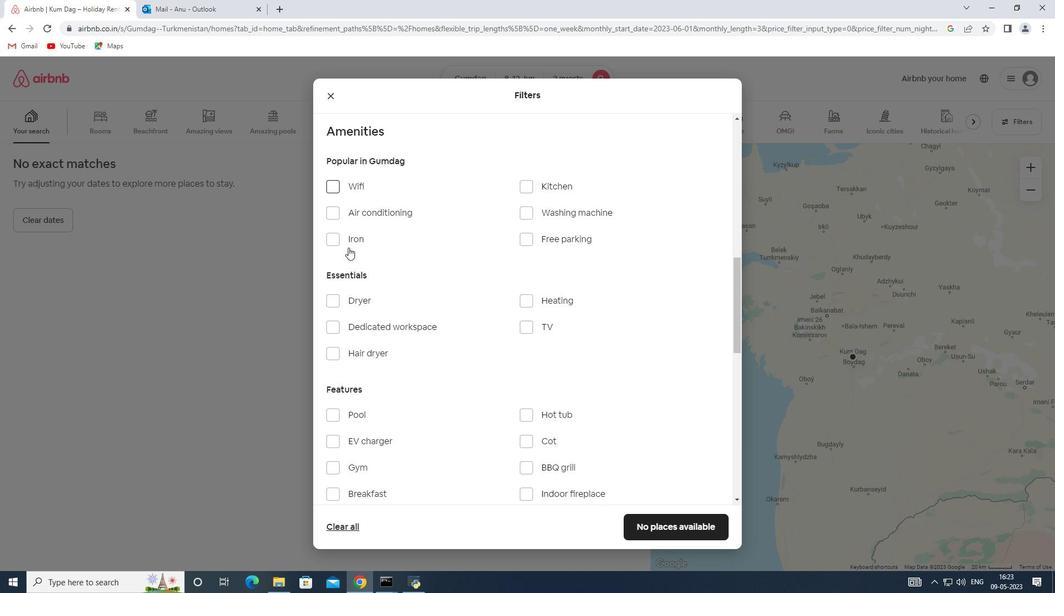 
Action: Mouse scrolled (348, 247) with delta (0, 0)
Screenshot: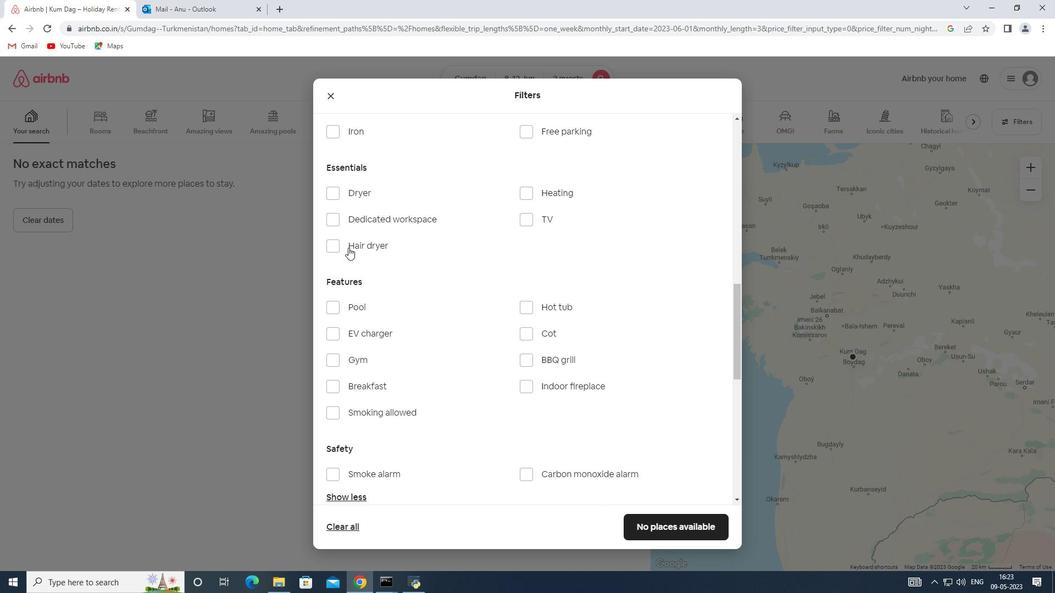
Action: Mouse scrolled (348, 247) with delta (0, 0)
Screenshot: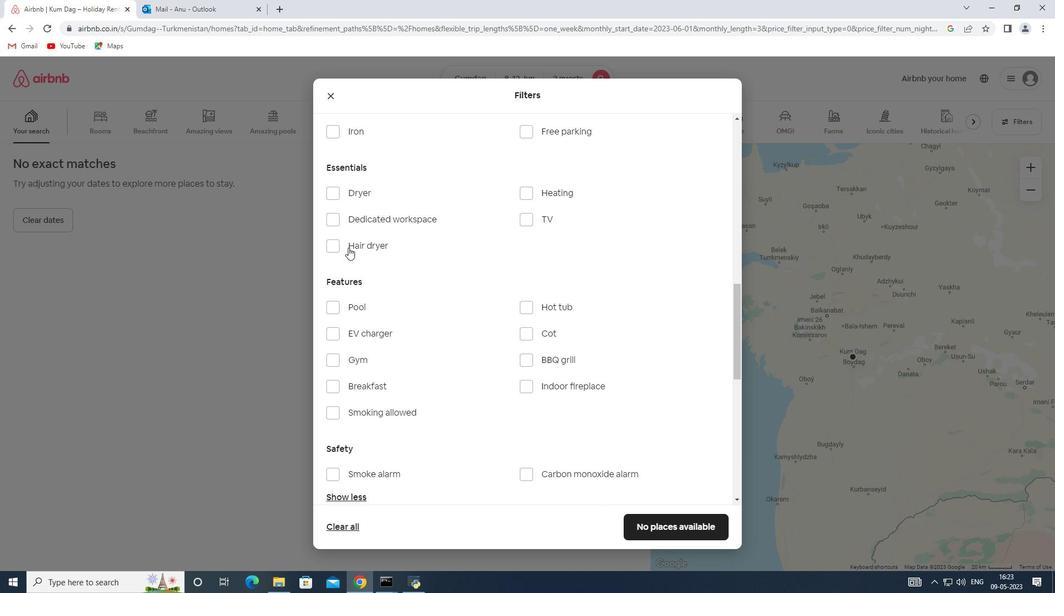 
Action: Mouse scrolled (348, 247) with delta (0, 0)
Screenshot: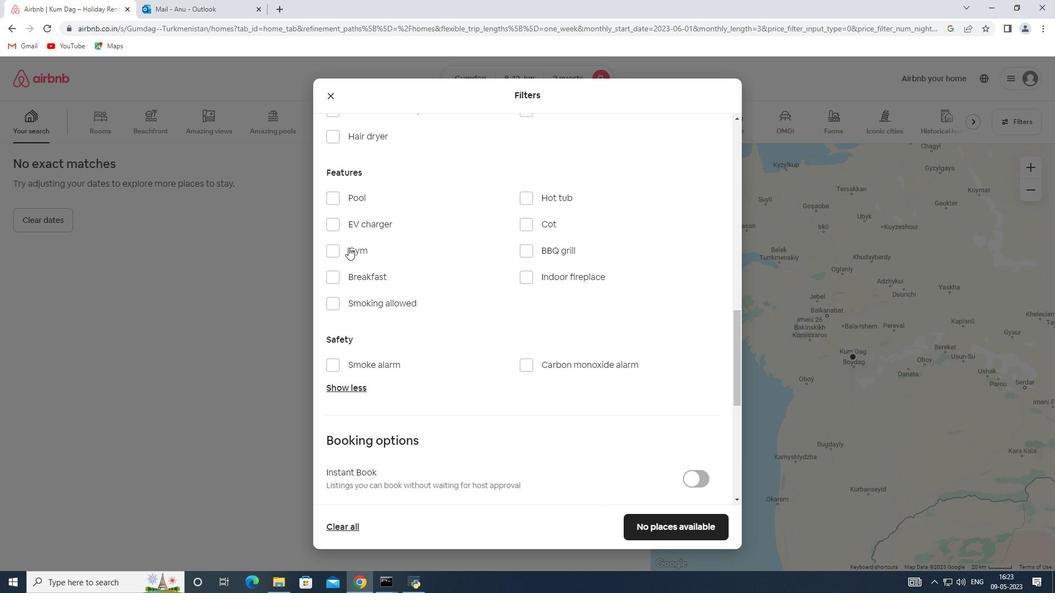
Action: Mouse scrolled (348, 247) with delta (0, 0)
Screenshot: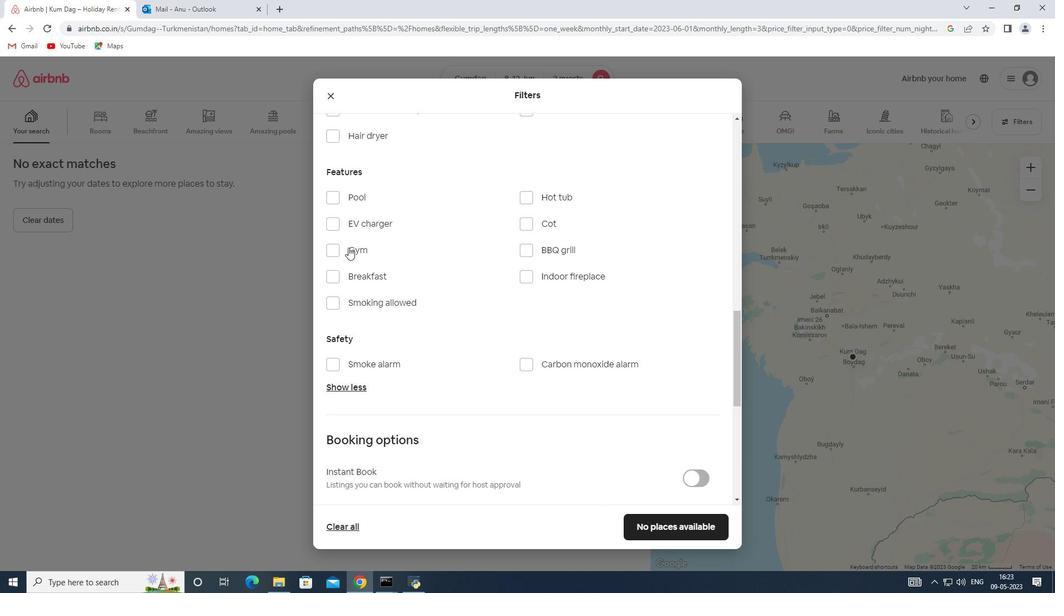 
Action: Mouse scrolled (348, 247) with delta (0, 0)
Screenshot: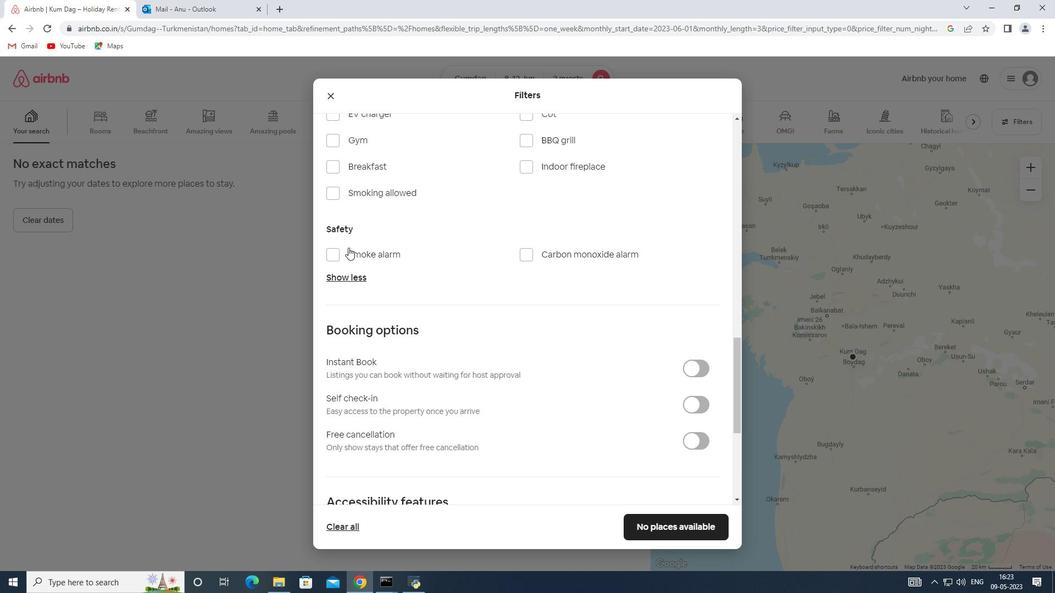 
Action: Mouse moved to (693, 346)
Screenshot: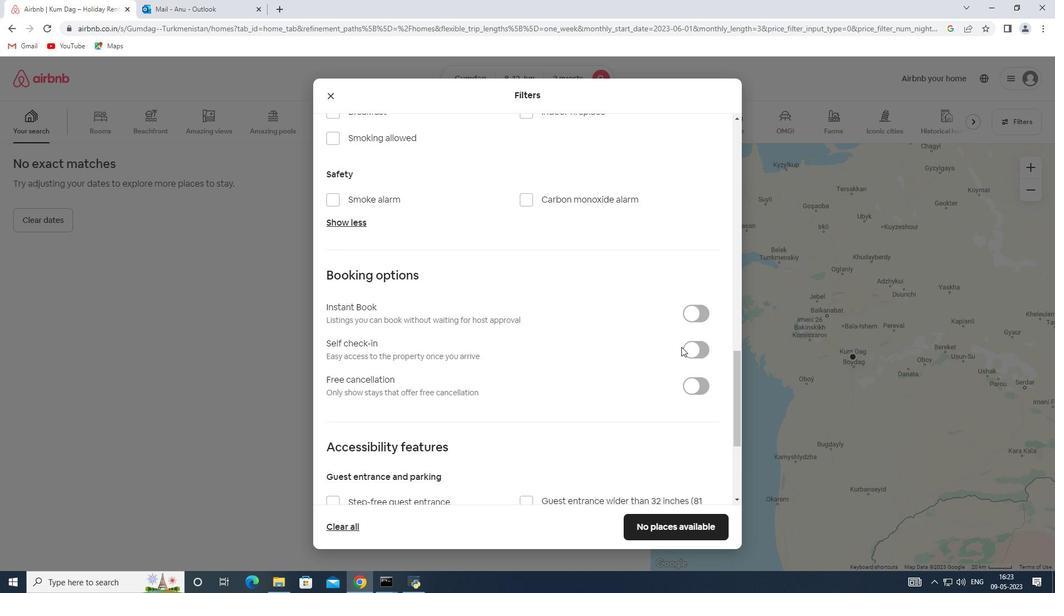 
Action: Mouse pressed left at (693, 346)
Screenshot: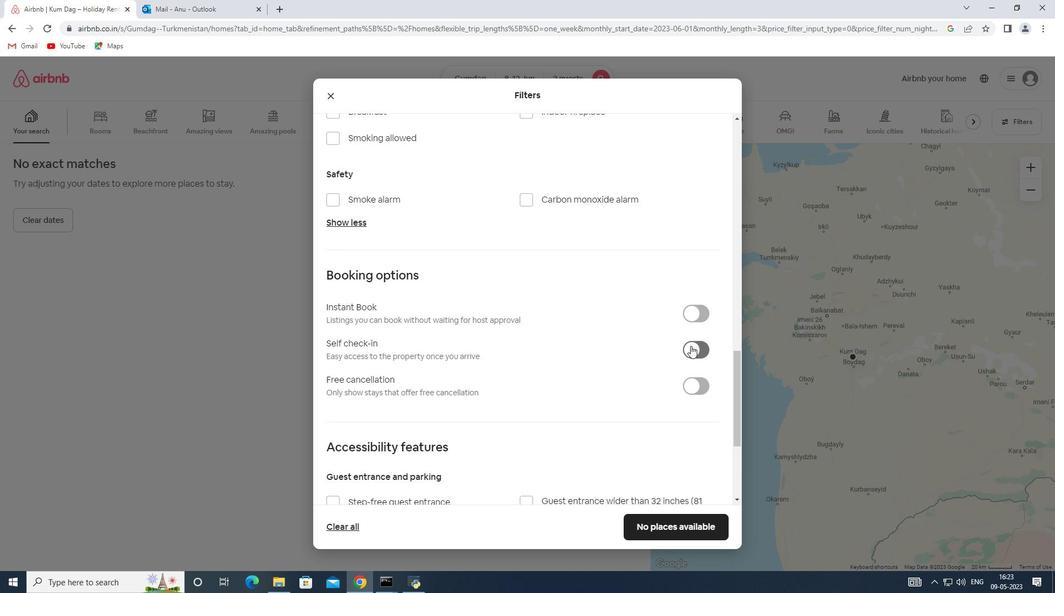 
Action: Mouse moved to (452, 312)
Screenshot: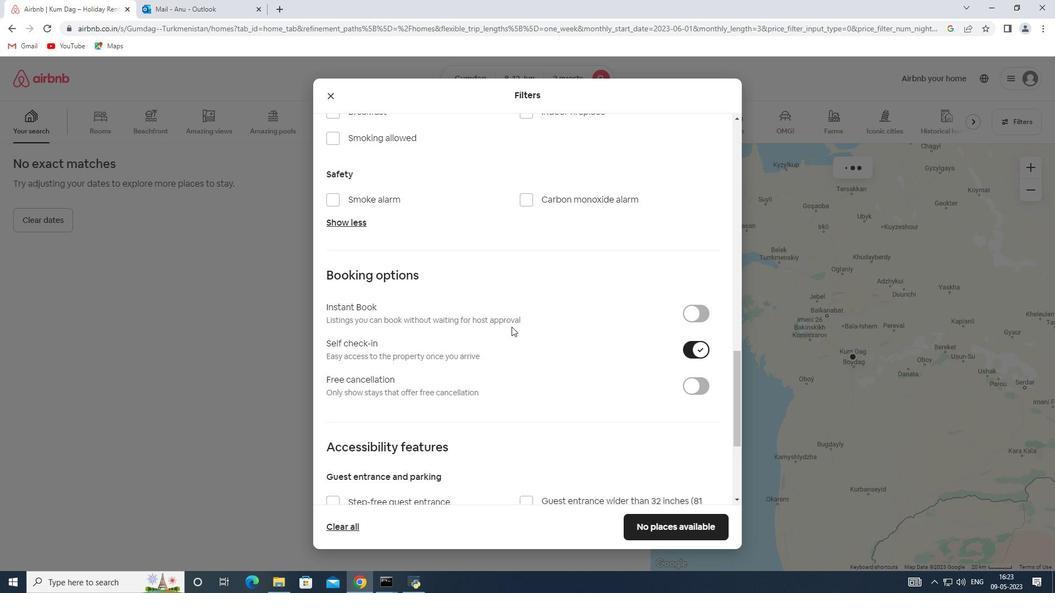 
Action: Mouse scrolled (452, 312) with delta (0, 0)
Screenshot: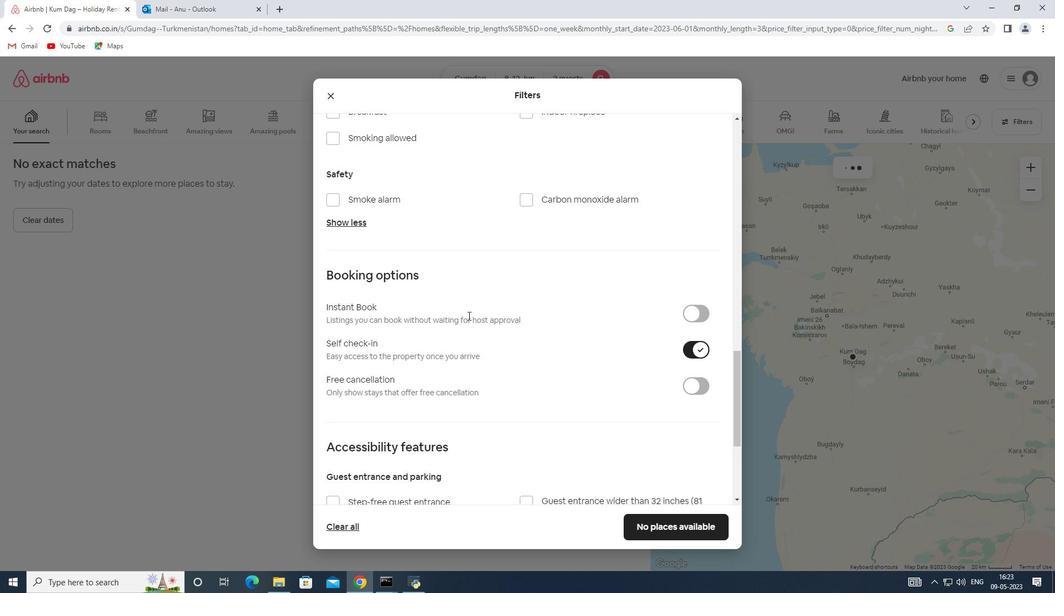 
Action: Mouse scrolled (452, 312) with delta (0, 0)
Screenshot: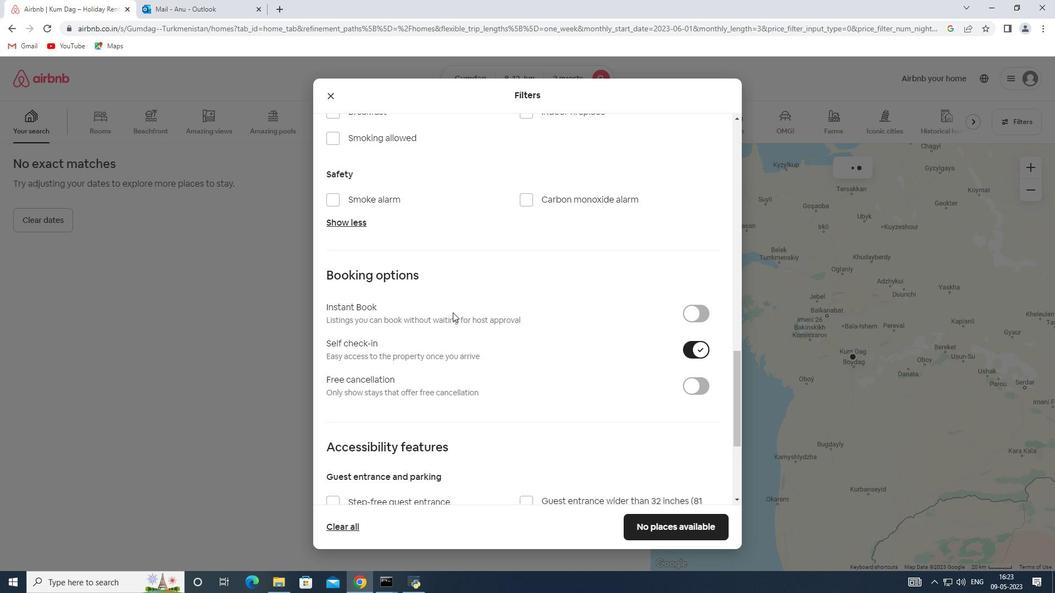 
Action: Mouse scrolled (452, 312) with delta (0, 0)
Screenshot: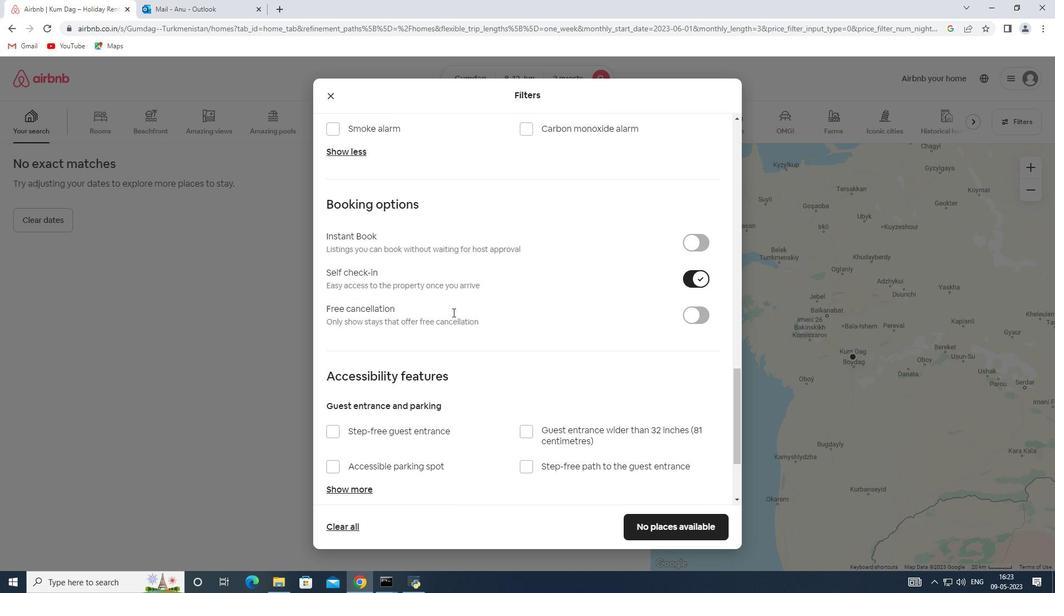 
Action: Mouse scrolled (452, 312) with delta (0, 0)
Screenshot: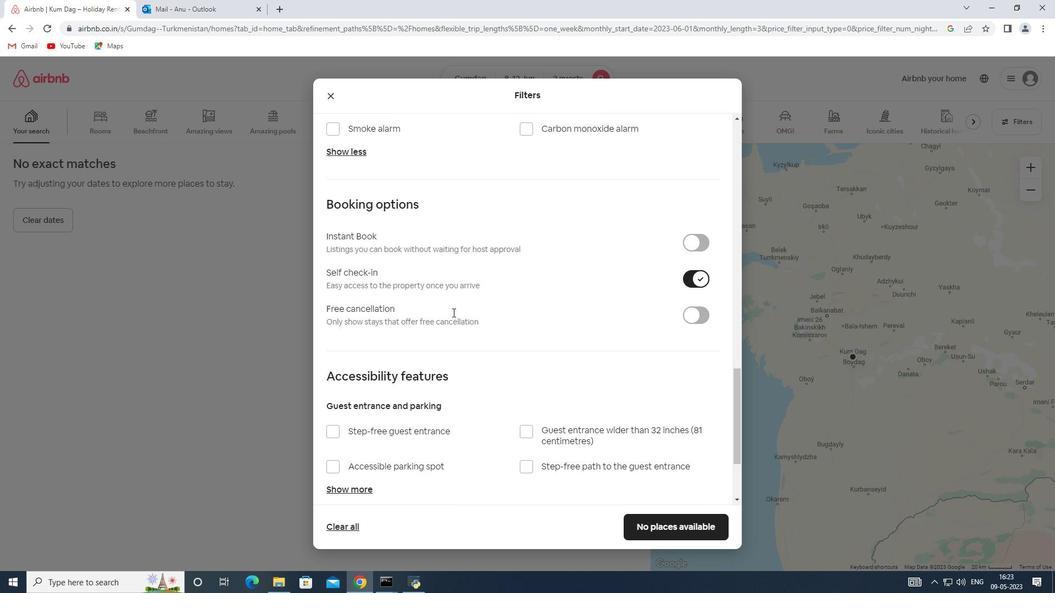 
Action: Mouse scrolled (452, 312) with delta (0, 0)
Screenshot: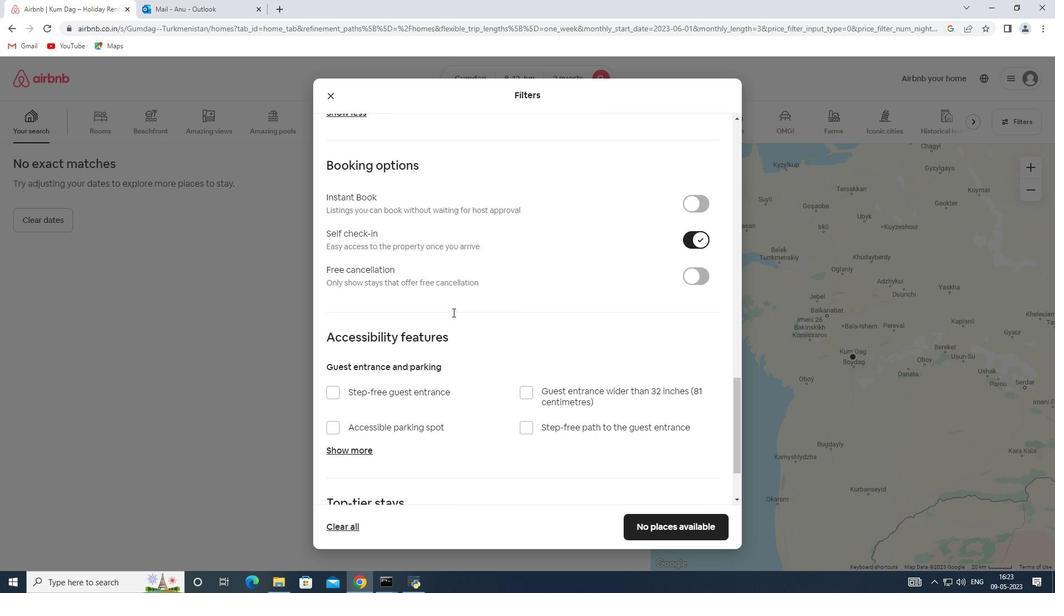 
Action: Mouse scrolled (452, 312) with delta (0, 0)
Screenshot: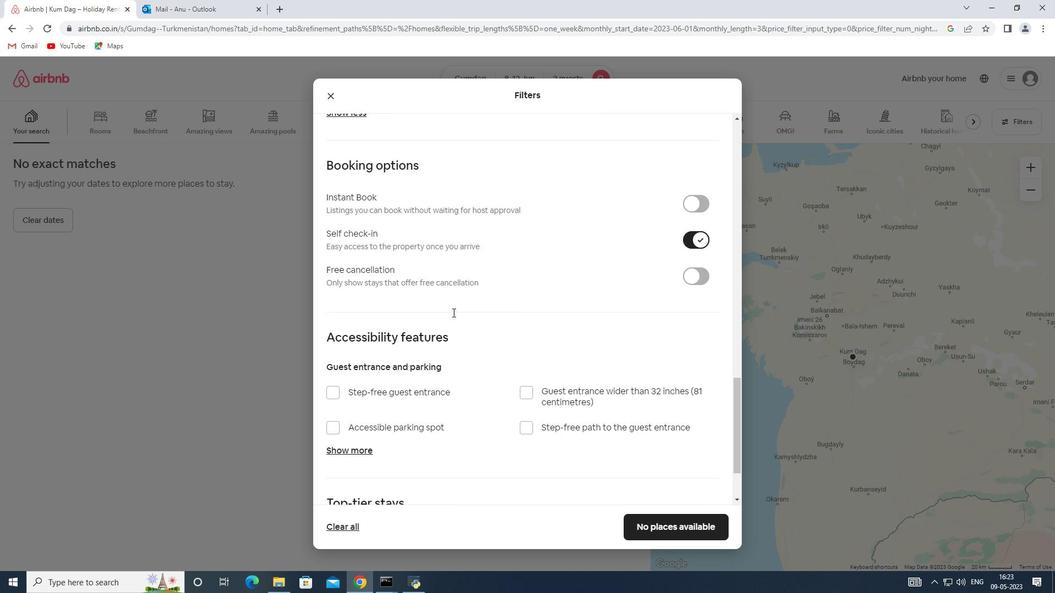 
Action: Mouse moved to (450, 312)
Screenshot: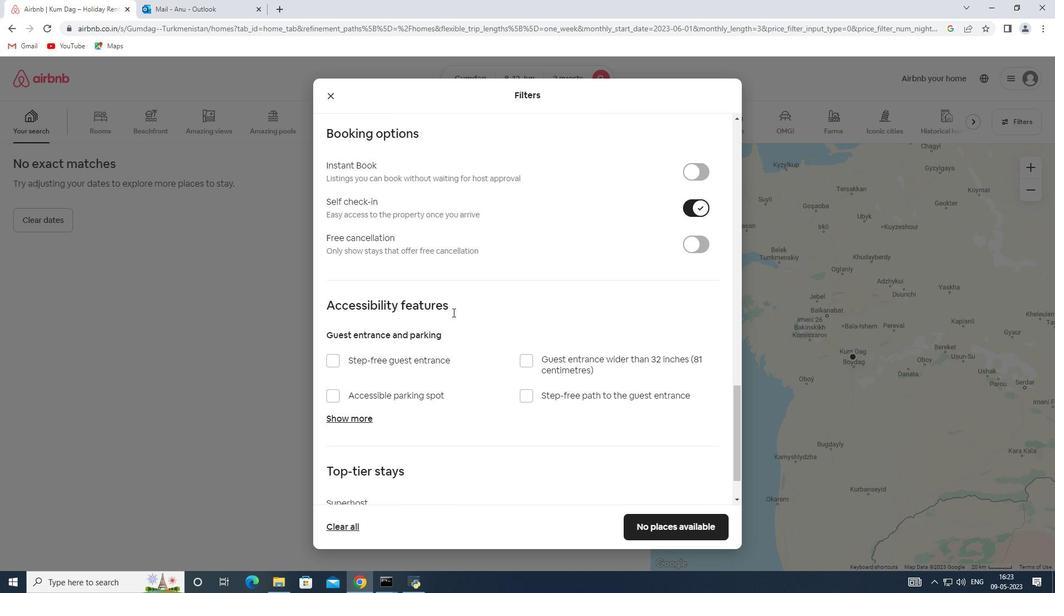 
Action: Mouse scrolled (450, 312) with delta (0, 0)
Screenshot: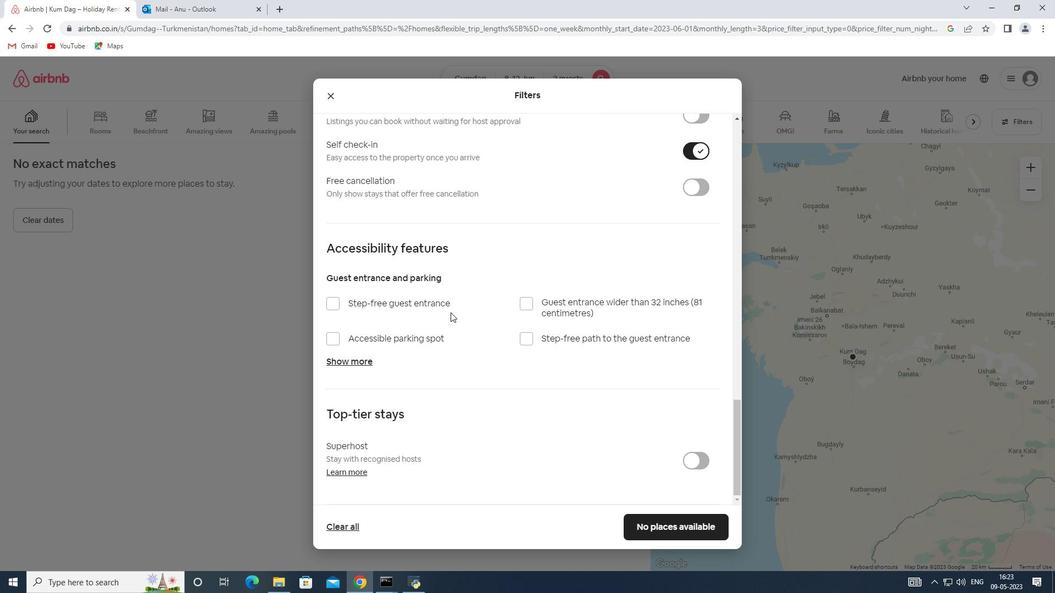 
Action: Mouse scrolled (450, 312) with delta (0, 0)
Screenshot: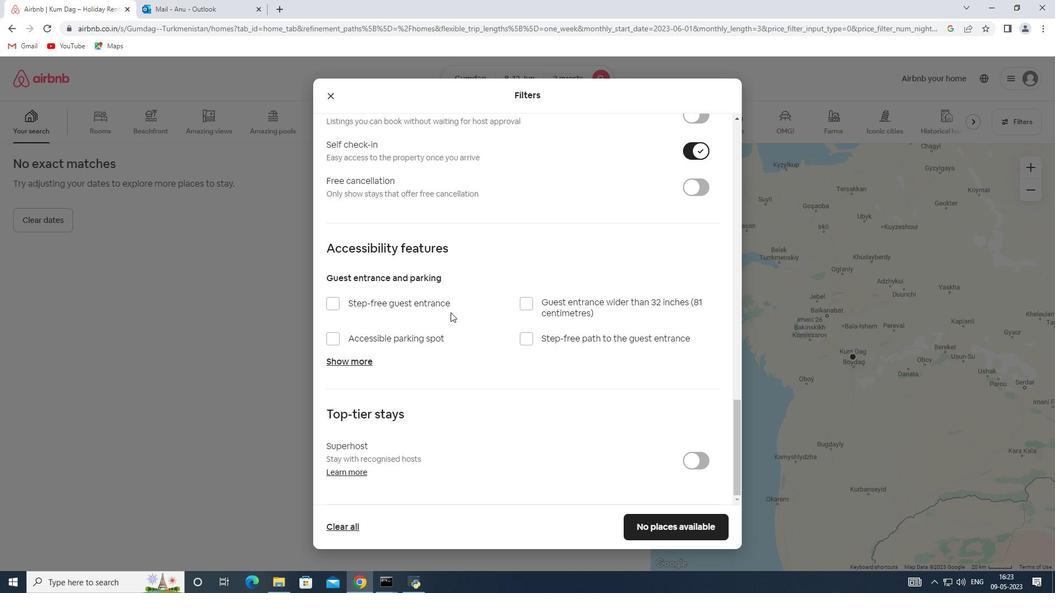 
Action: Mouse scrolled (450, 312) with delta (0, 0)
Screenshot: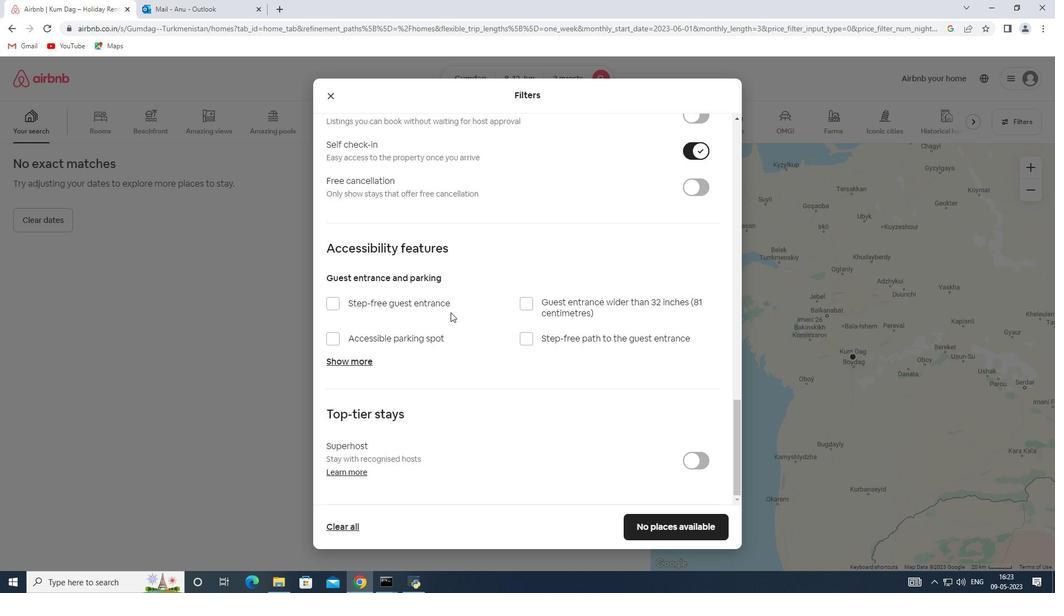 
Action: Mouse moved to (658, 531)
Screenshot: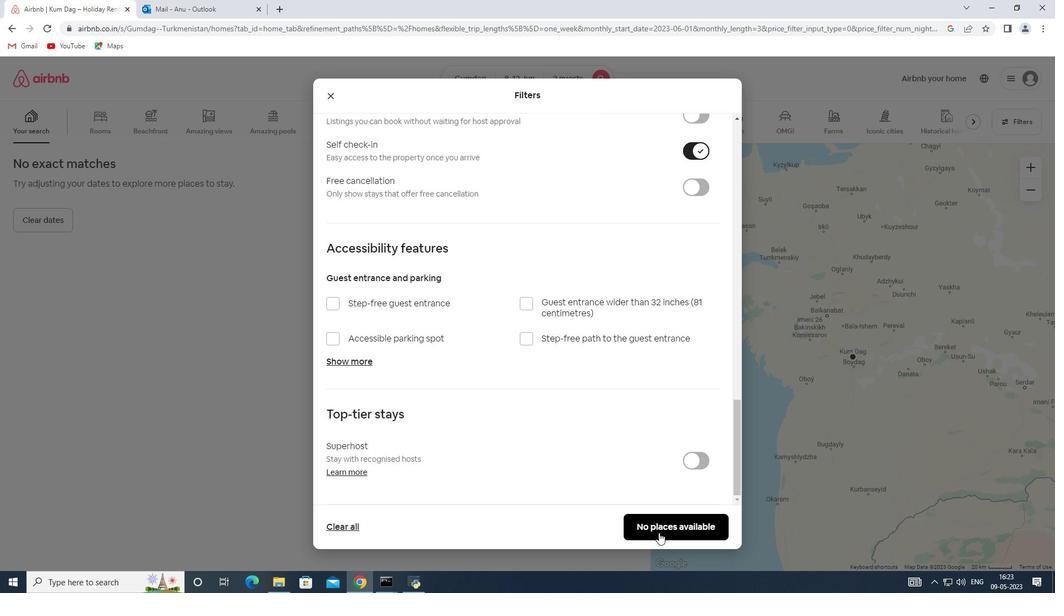 
Action: Mouse pressed left at (658, 531)
Screenshot: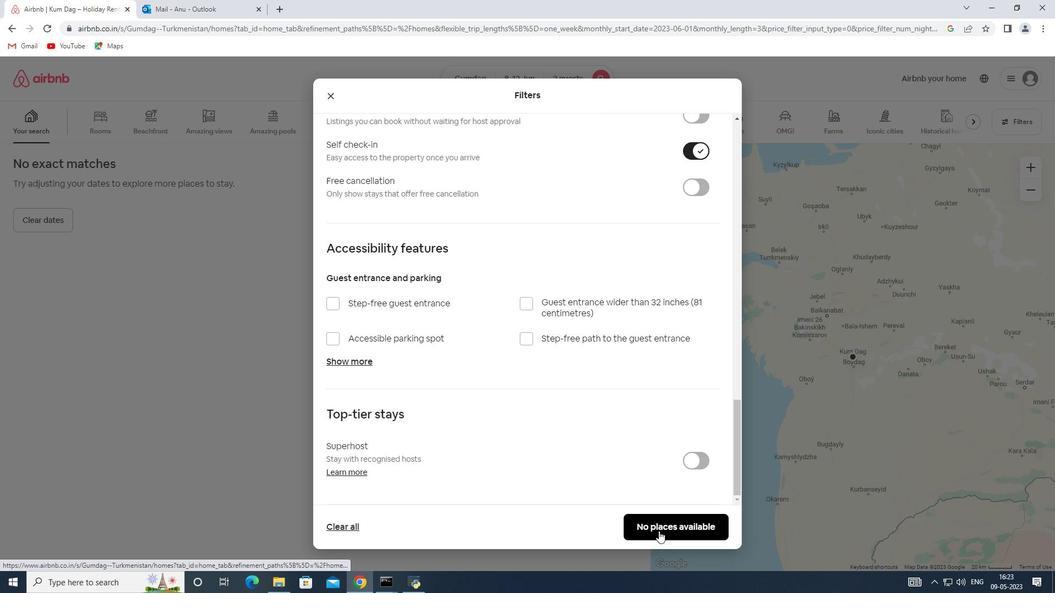
